Task: Open Card Card0000000087 in Board Board0000000022 in Workspace WS0000000008 in Trello. Add Member Prateek.ku2001@gmail.com to Card Card0000000087 in Board Board0000000022 in Workspace WS0000000008 in Trello. Add Orange Label titled Label0000000087 to Card Card0000000087 in Board Board0000000022 in Workspace WS0000000008 in Trello. Add Checklist CL0000000087 to Card Card0000000087 in Board Board0000000022 in Workspace WS0000000008 in Trello. Add Dates with Start Date as Jun 01 2023 and Due Date as Jun 30 2023 to Card Card0000000087 in Board Board0000000022 in Workspace WS0000000008 in Trello
Action: Mouse moved to (423, 523)
Screenshot: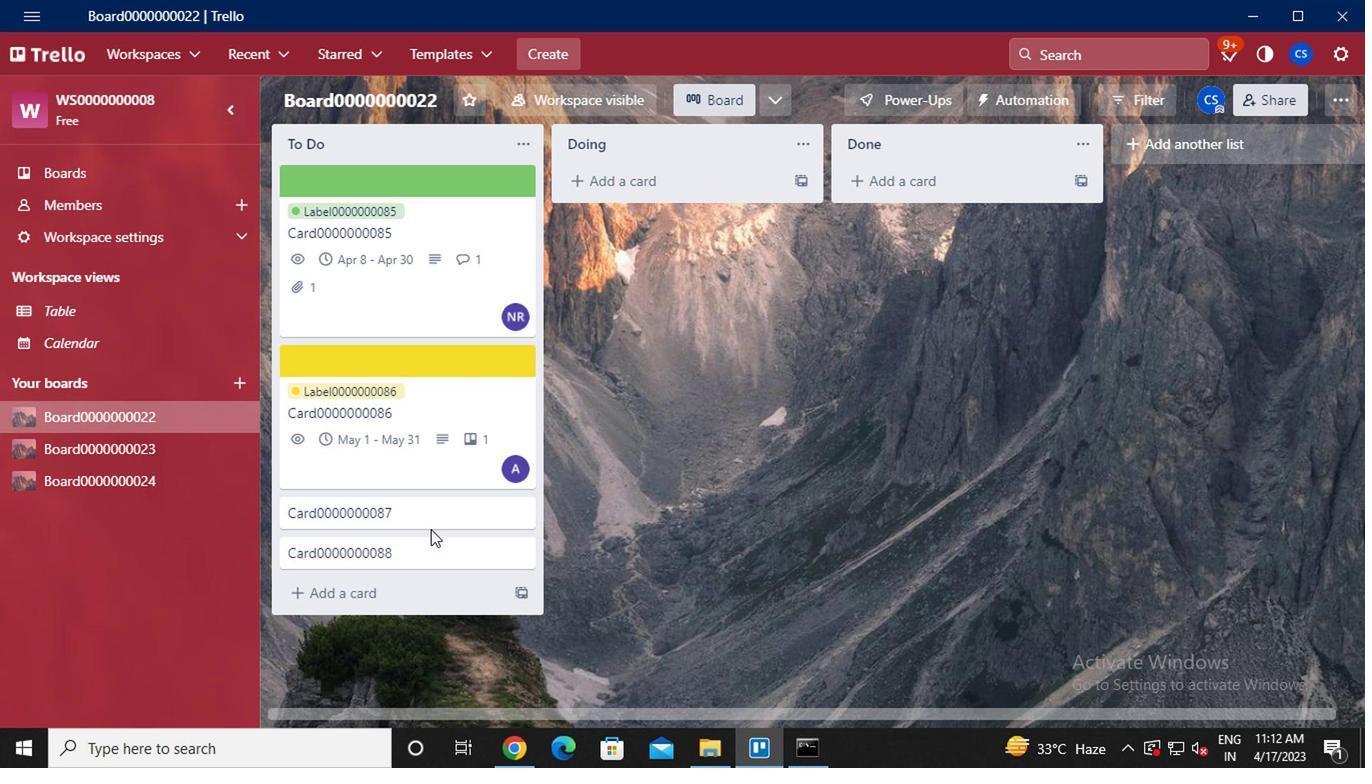
Action: Mouse pressed left at (423, 523)
Screenshot: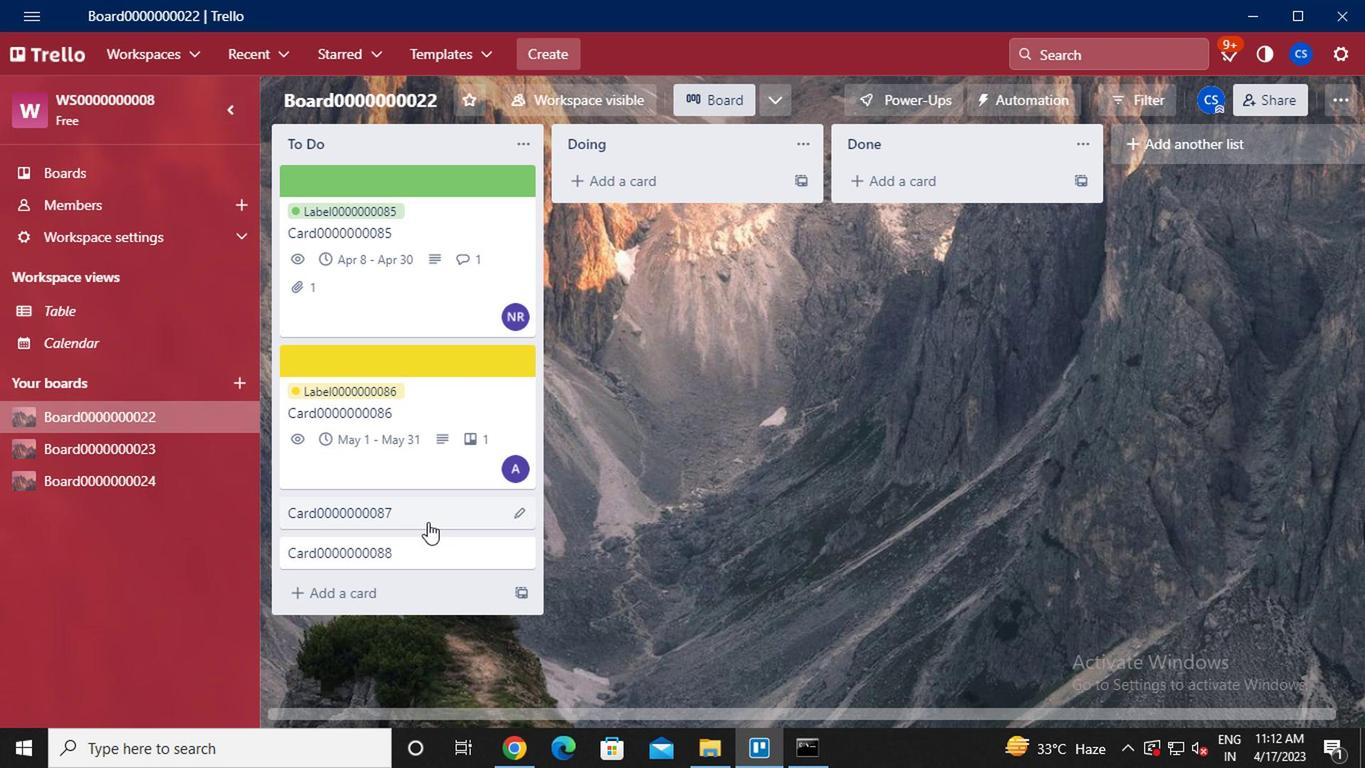 
Action: Mouse moved to (969, 190)
Screenshot: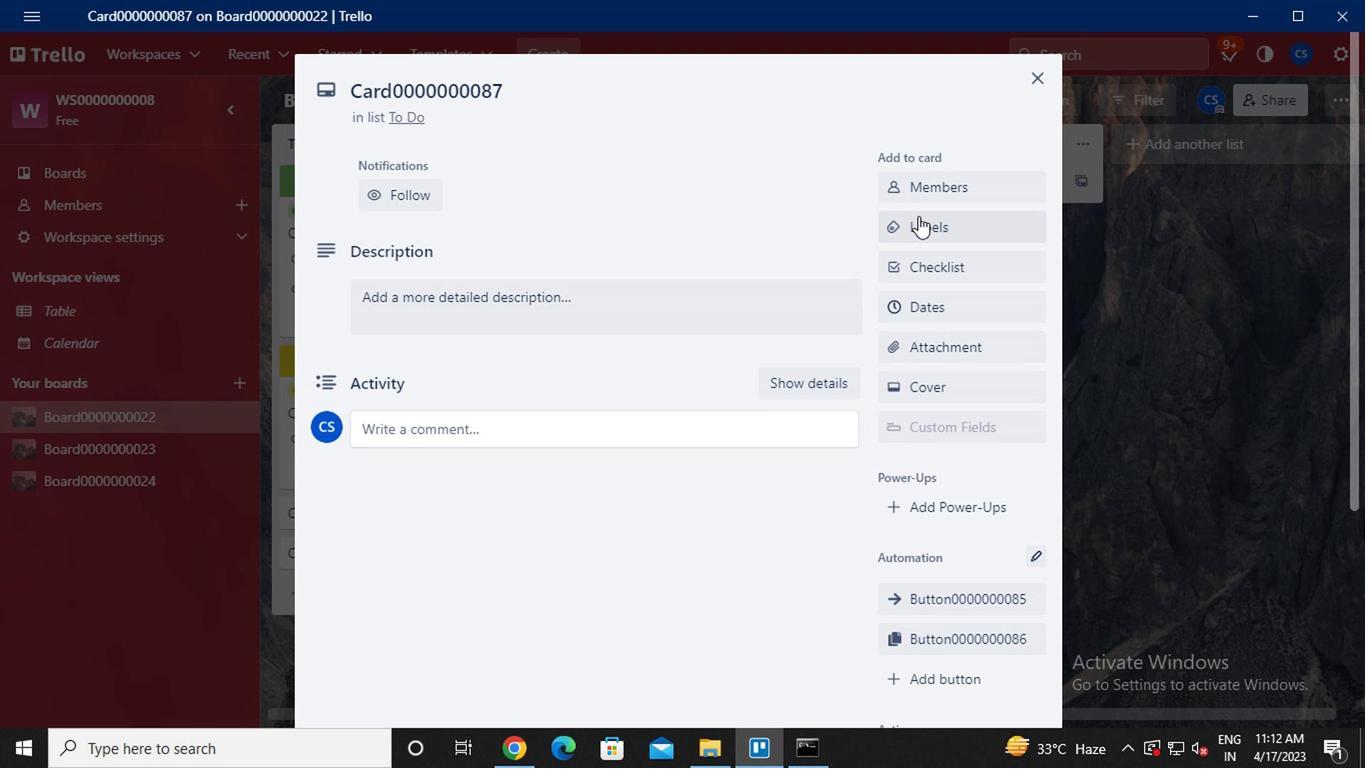 
Action: Mouse pressed left at (969, 190)
Screenshot: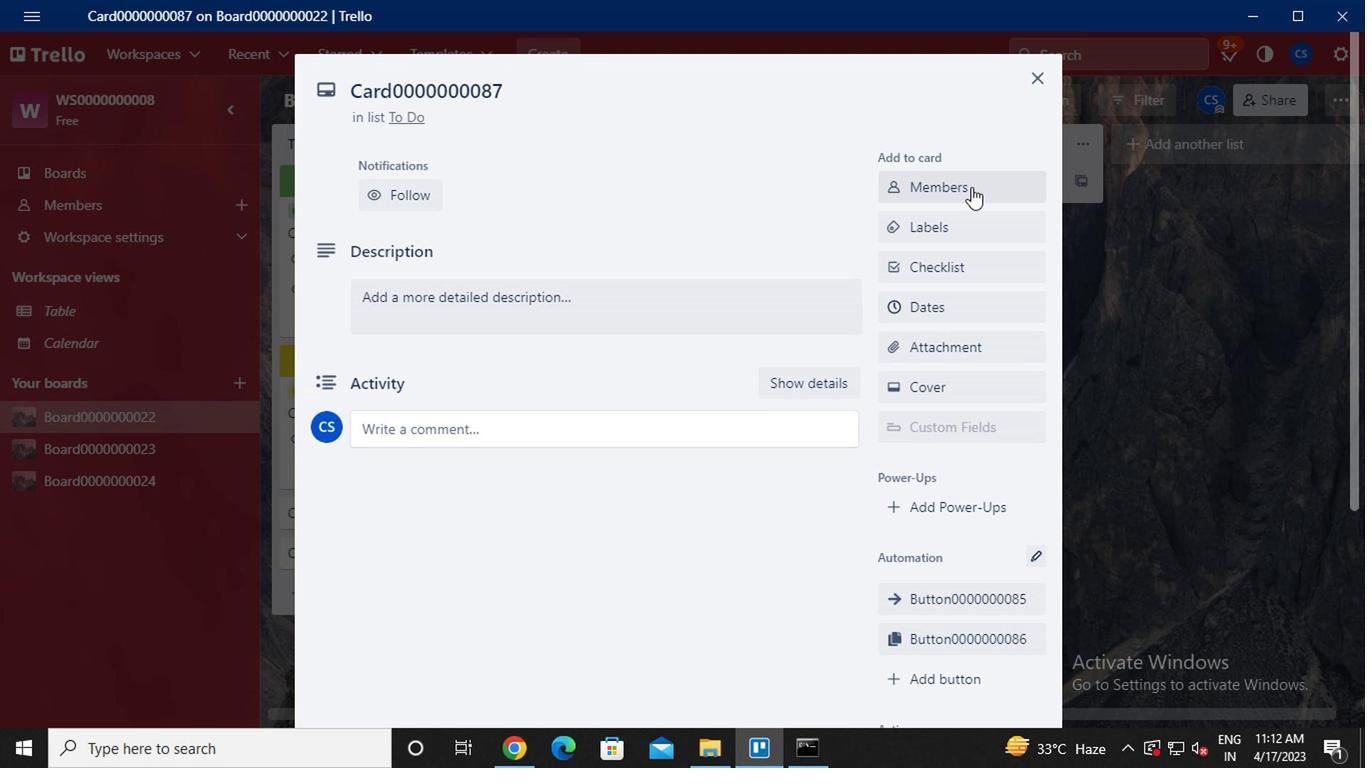 
Action: Mouse moved to (773, 423)
Screenshot: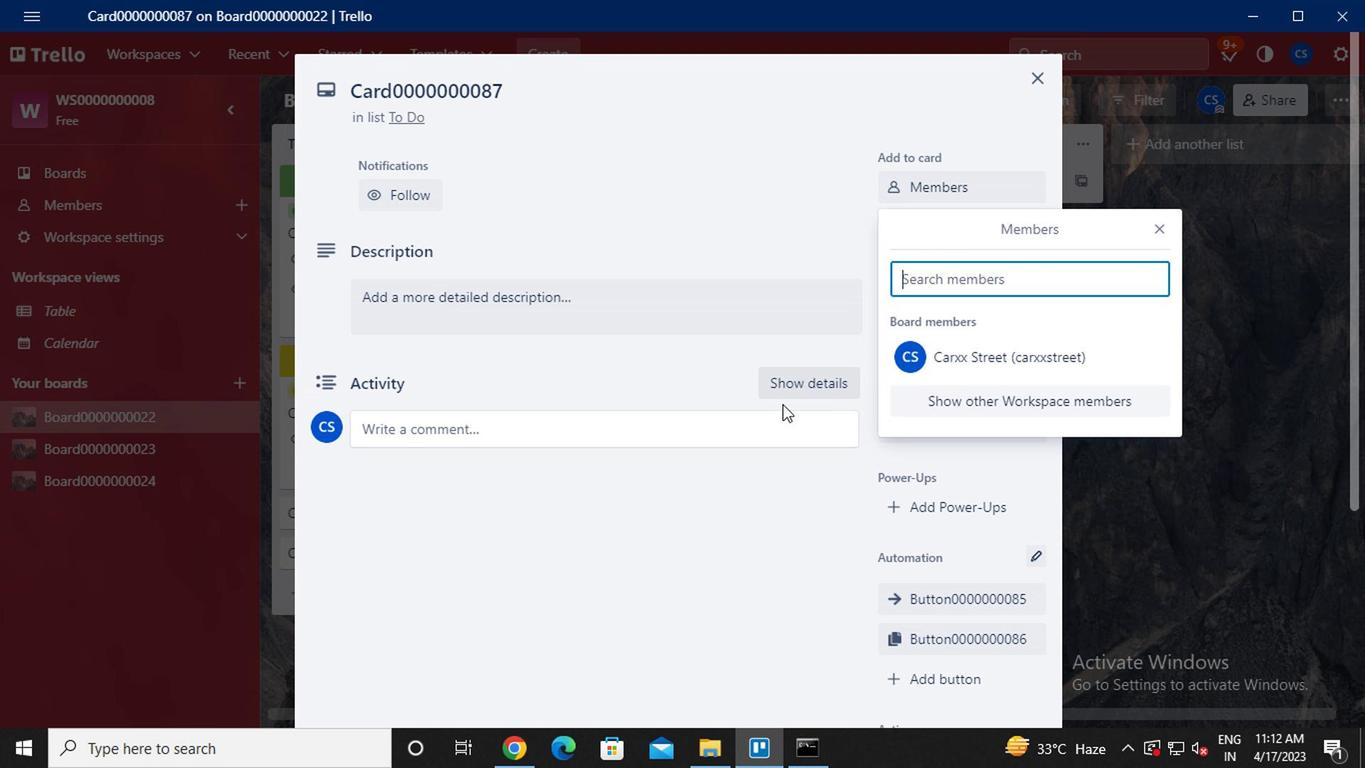 
Action: Key pressed <Key.caps_lock>parteek.ku2001<Key.shift>@GMAIL.COM
Screenshot: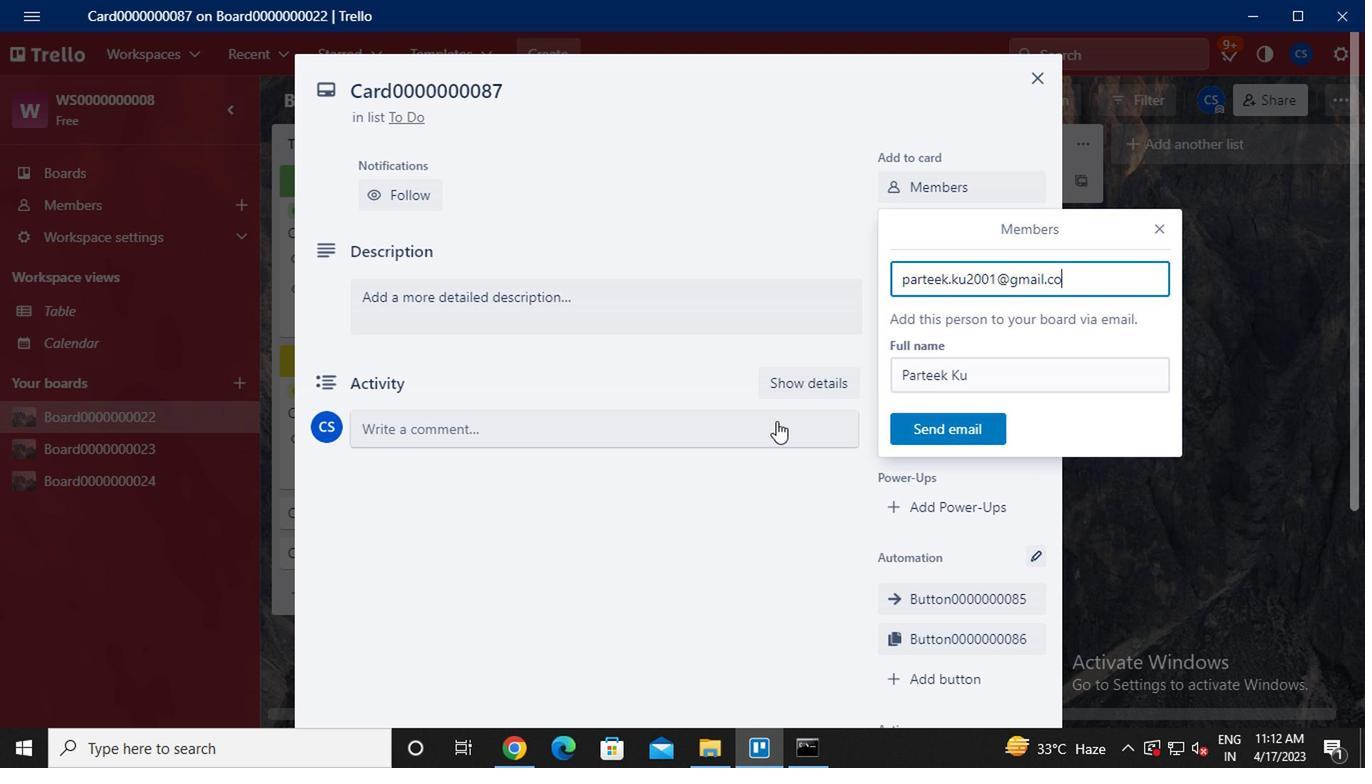 
Action: Mouse moved to (918, 433)
Screenshot: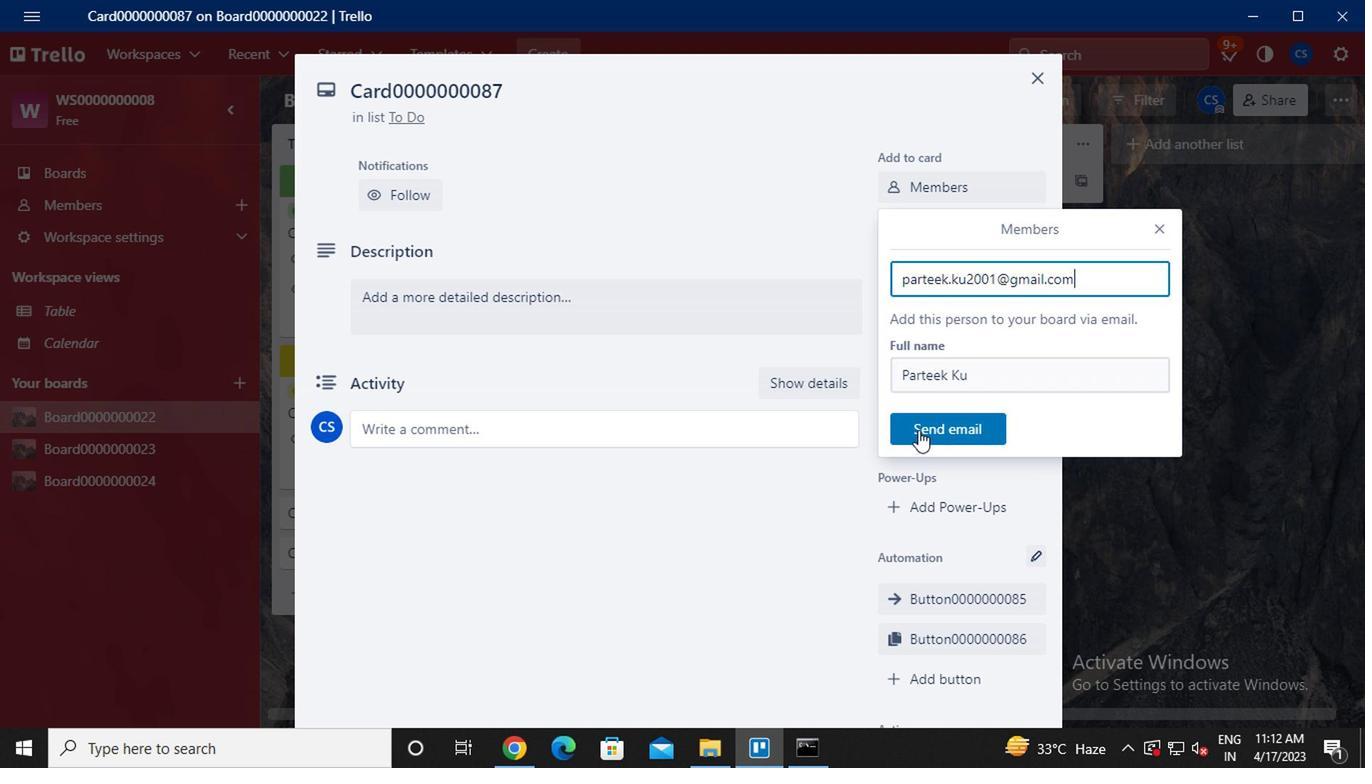 
Action: Mouse pressed left at (918, 433)
Screenshot: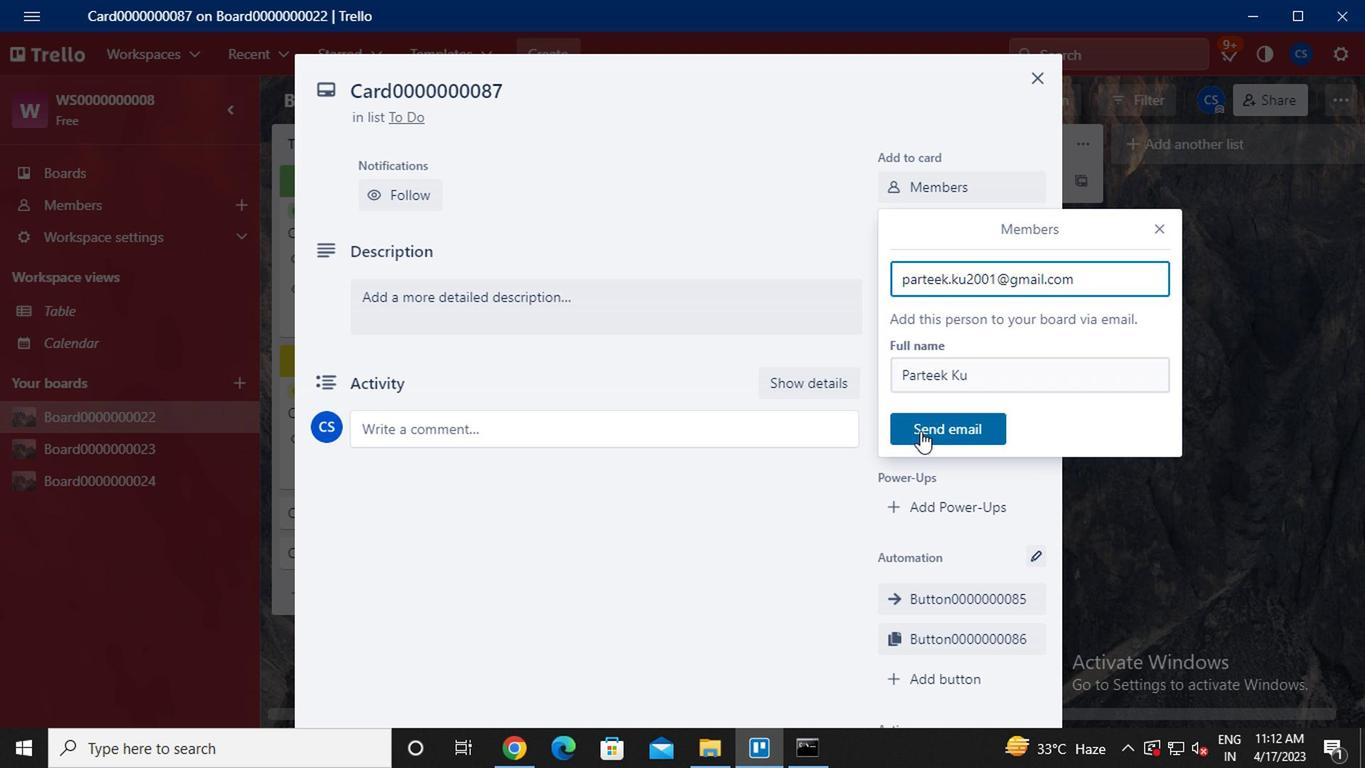 
Action: Mouse moved to (954, 231)
Screenshot: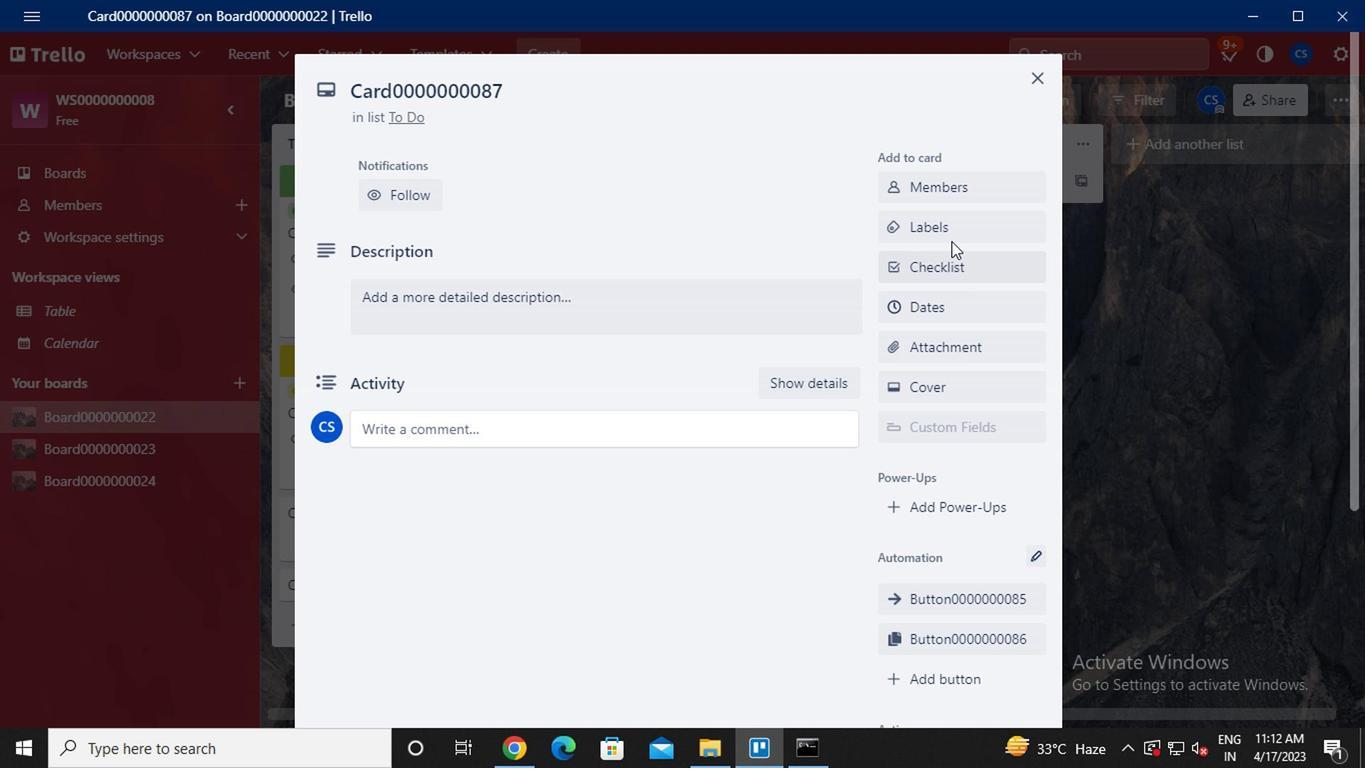 
Action: Mouse pressed left at (954, 231)
Screenshot: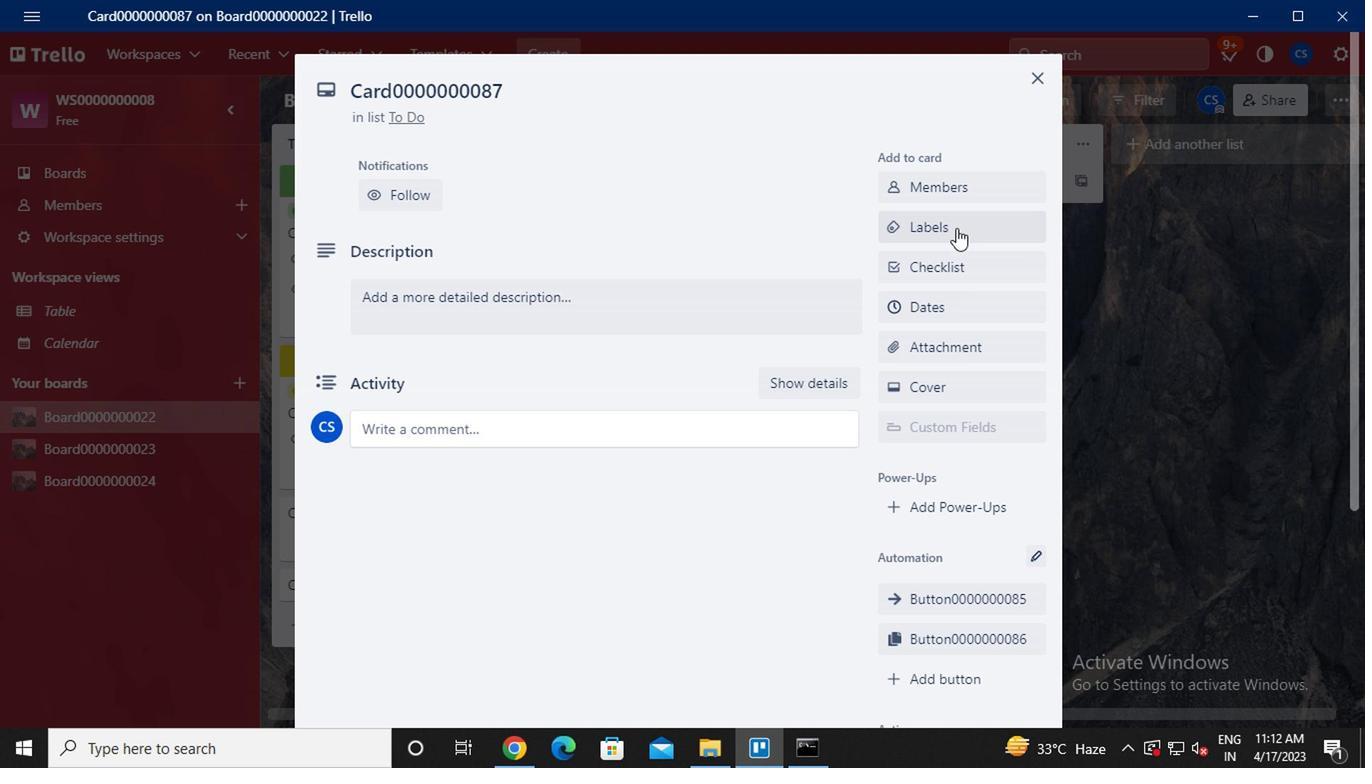 
Action: Mouse moved to (1000, 523)
Screenshot: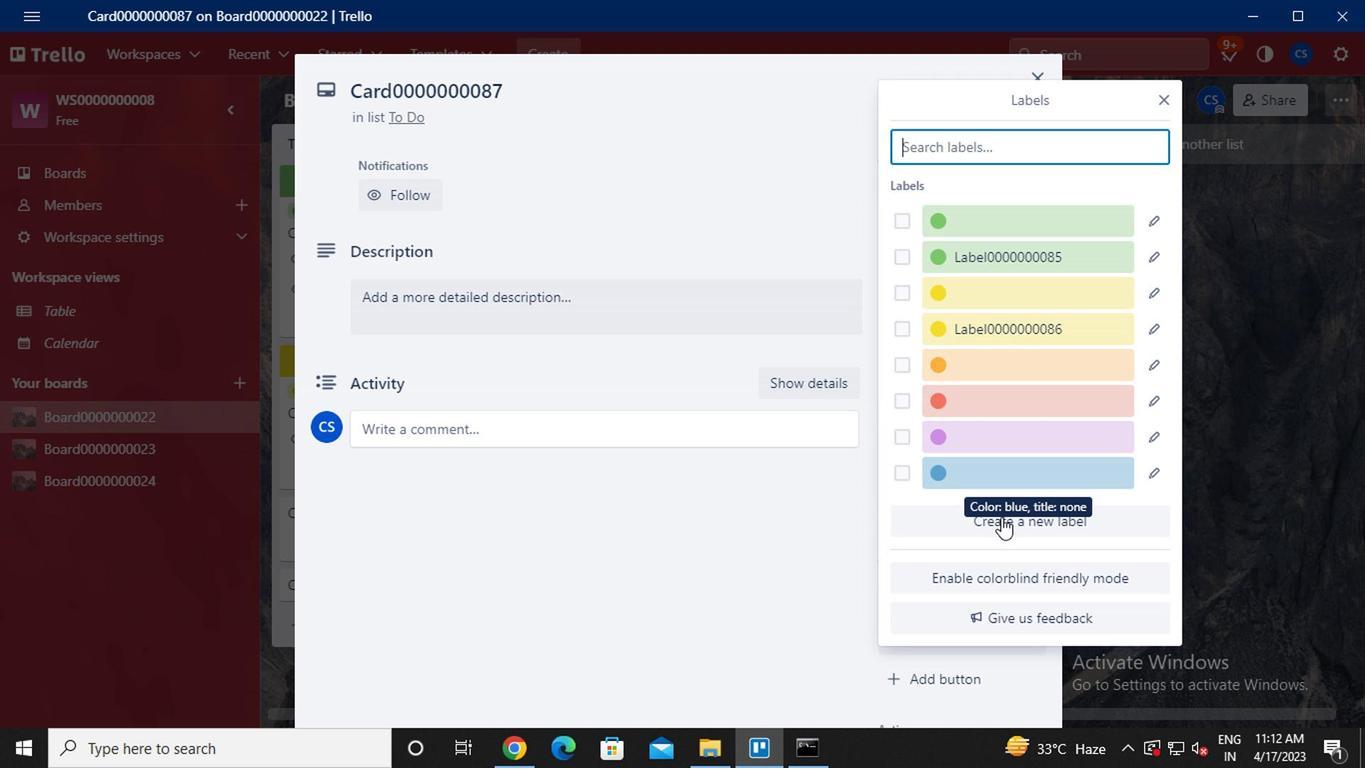 
Action: Mouse pressed left at (1000, 523)
Screenshot: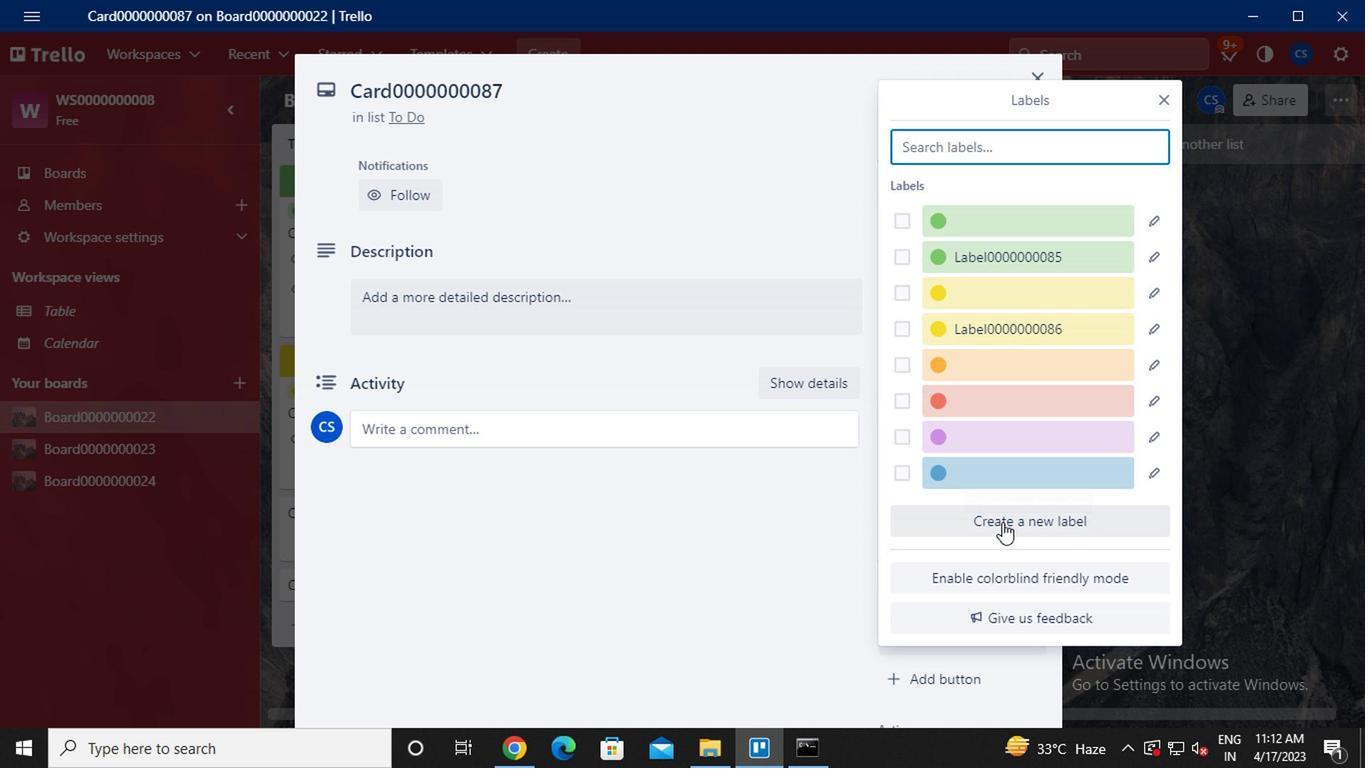 
Action: Mouse moved to (1003, 514)
Screenshot: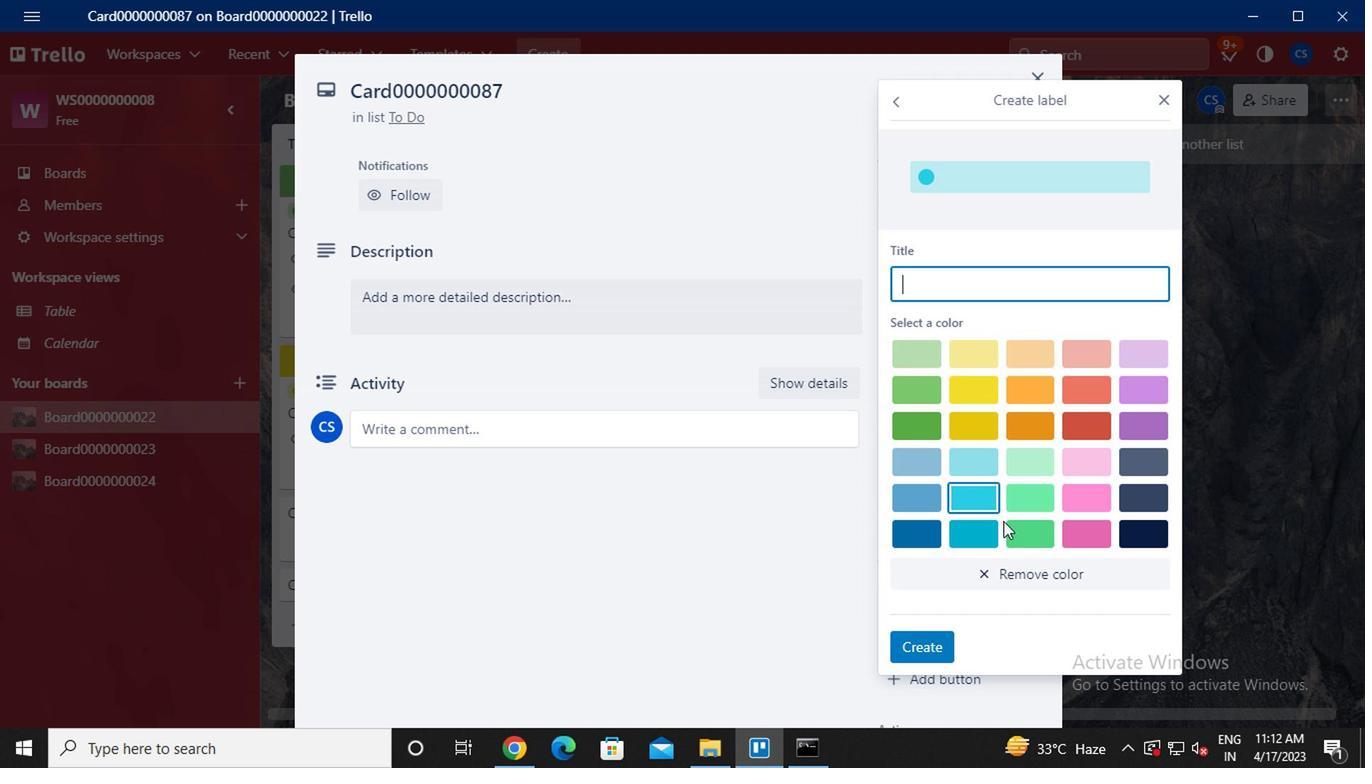 
Action: Key pressed <Key.caps_lock>L<Key.caps_lock>ABEL0000000087
Screenshot: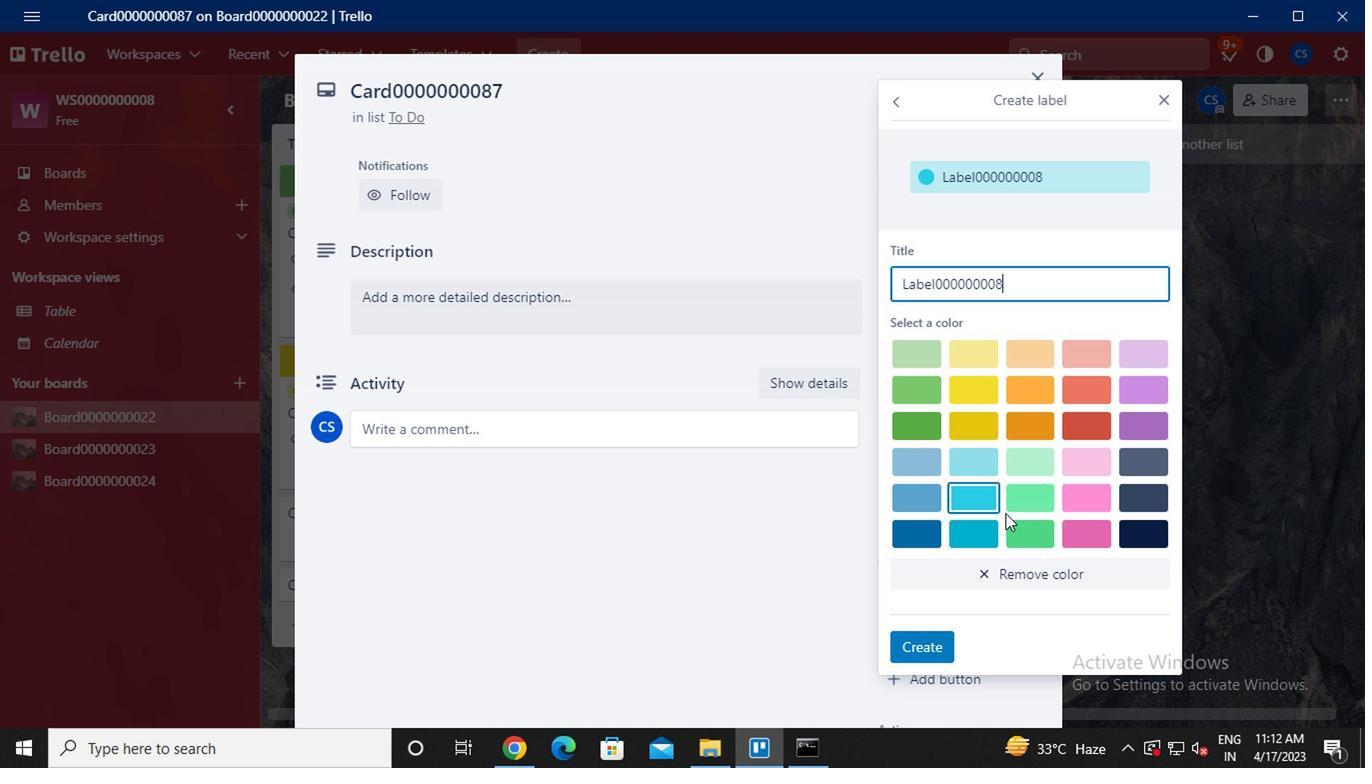 
Action: Mouse moved to (1028, 396)
Screenshot: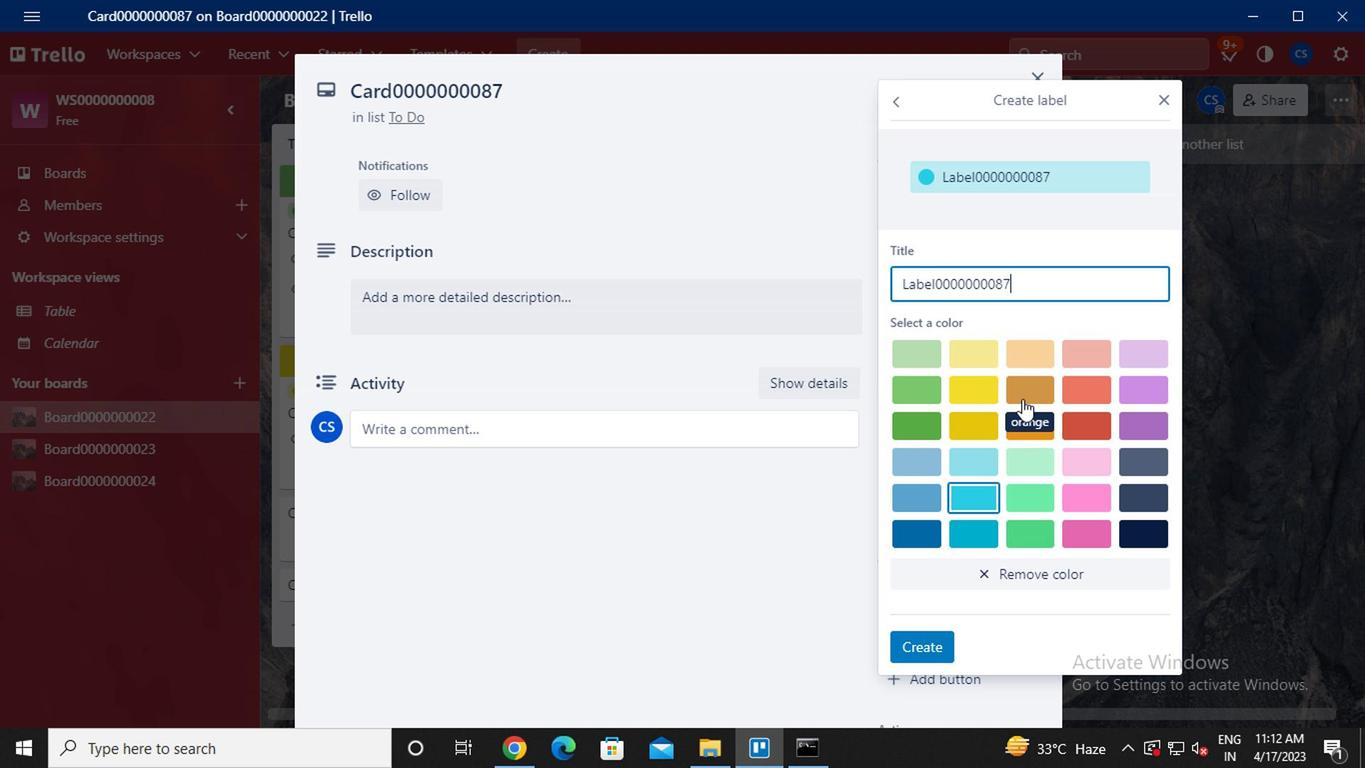 
Action: Mouse pressed left at (1028, 396)
Screenshot: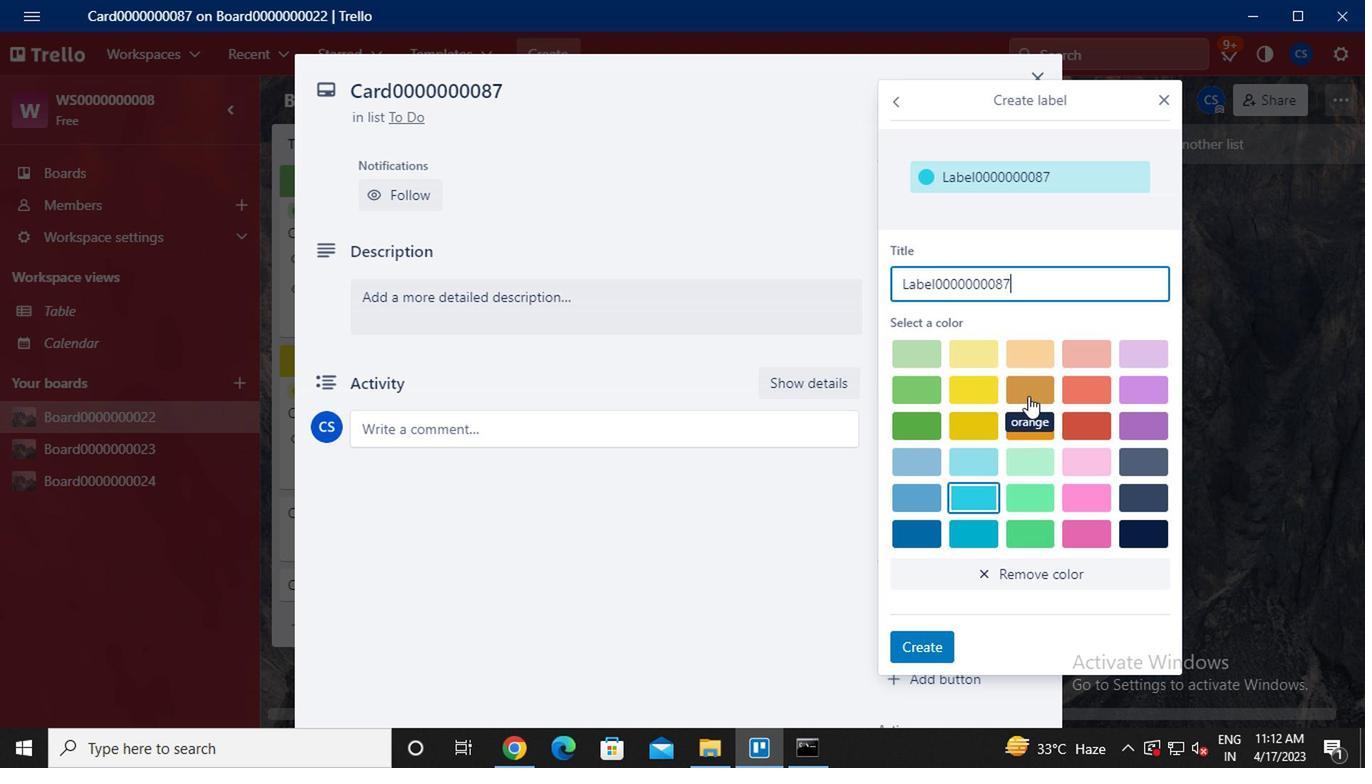 
Action: Mouse moved to (906, 645)
Screenshot: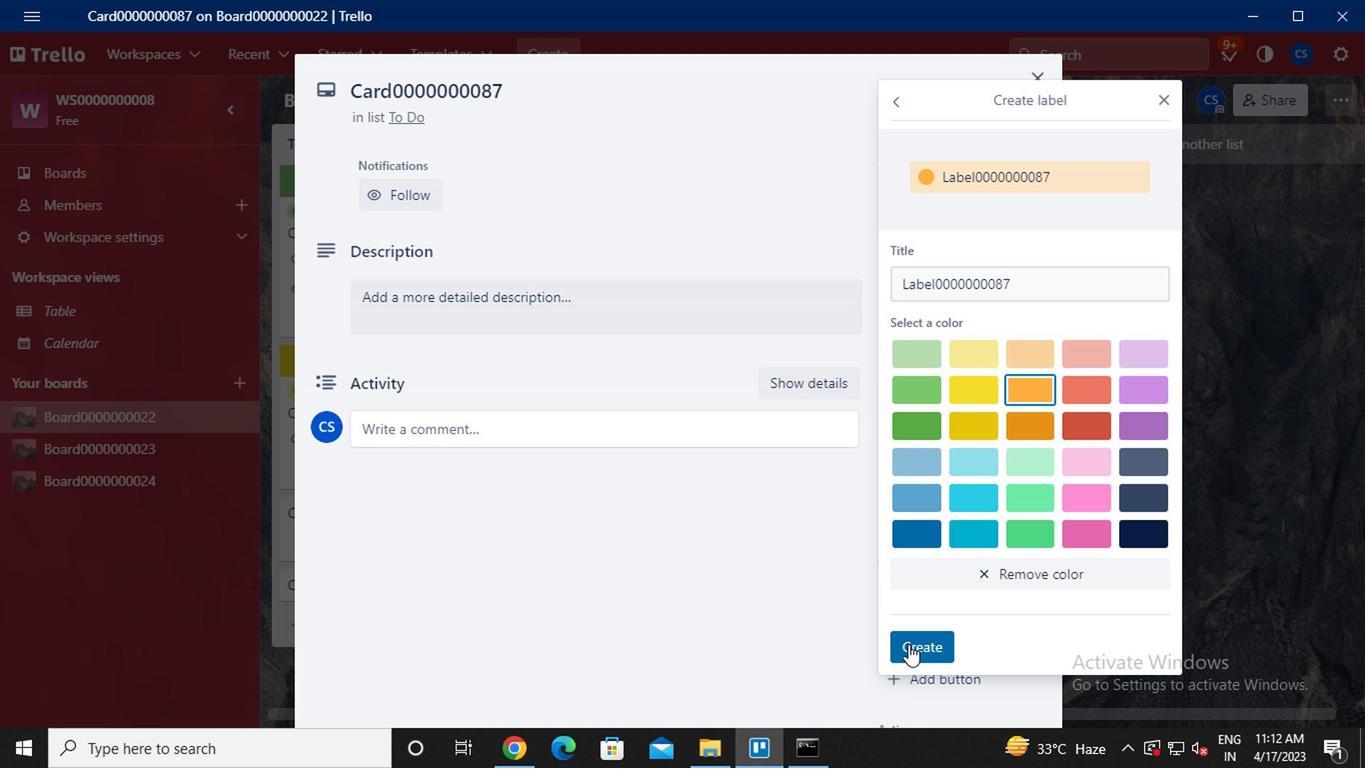 
Action: Mouse pressed left at (906, 645)
Screenshot: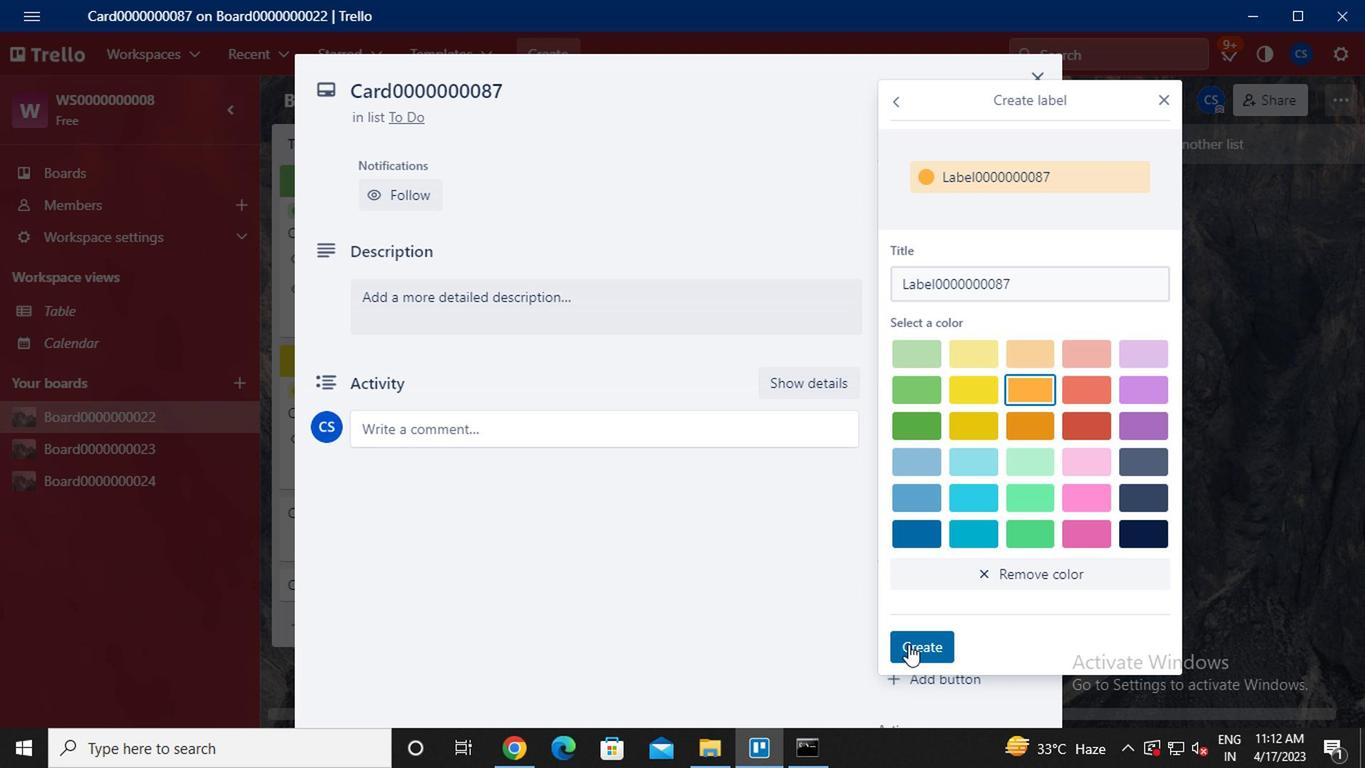 
Action: Mouse moved to (1162, 112)
Screenshot: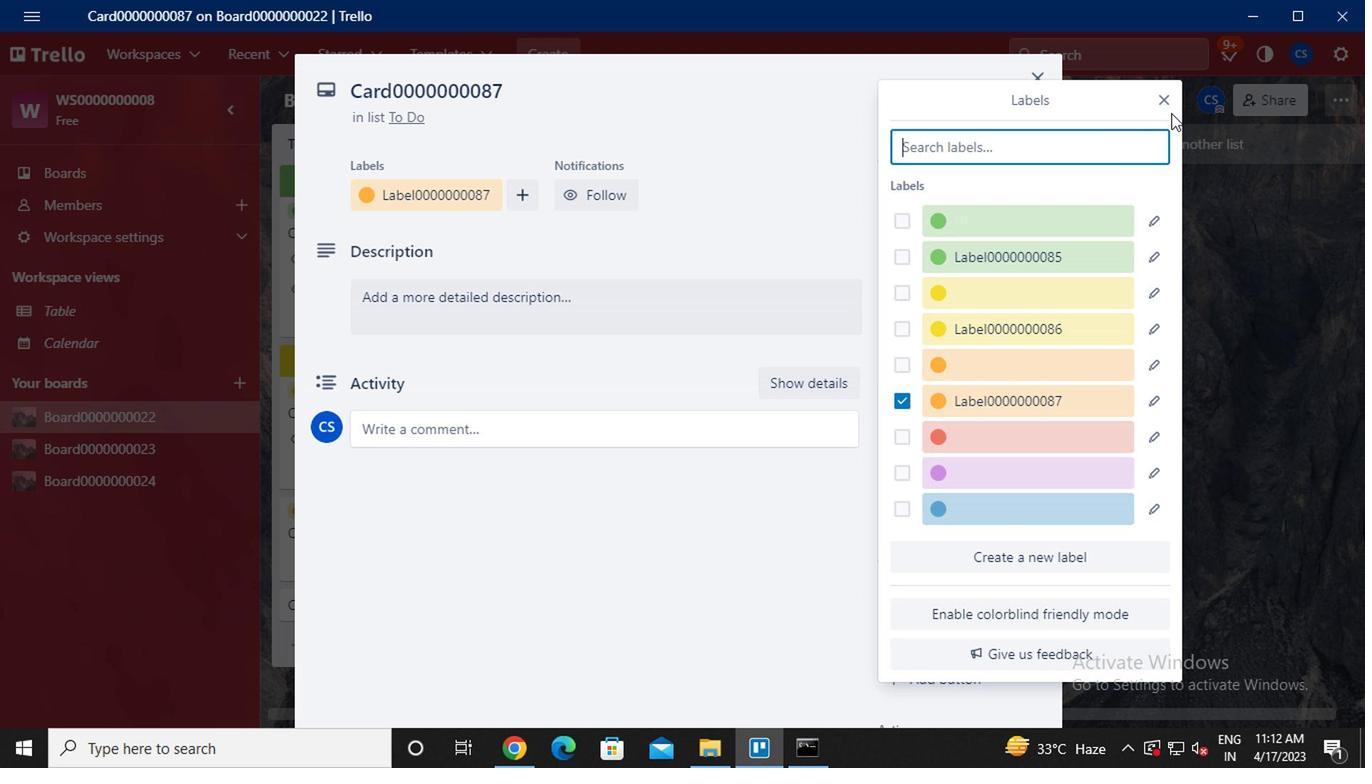 
Action: Mouse pressed left at (1162, 112)
Screenshot: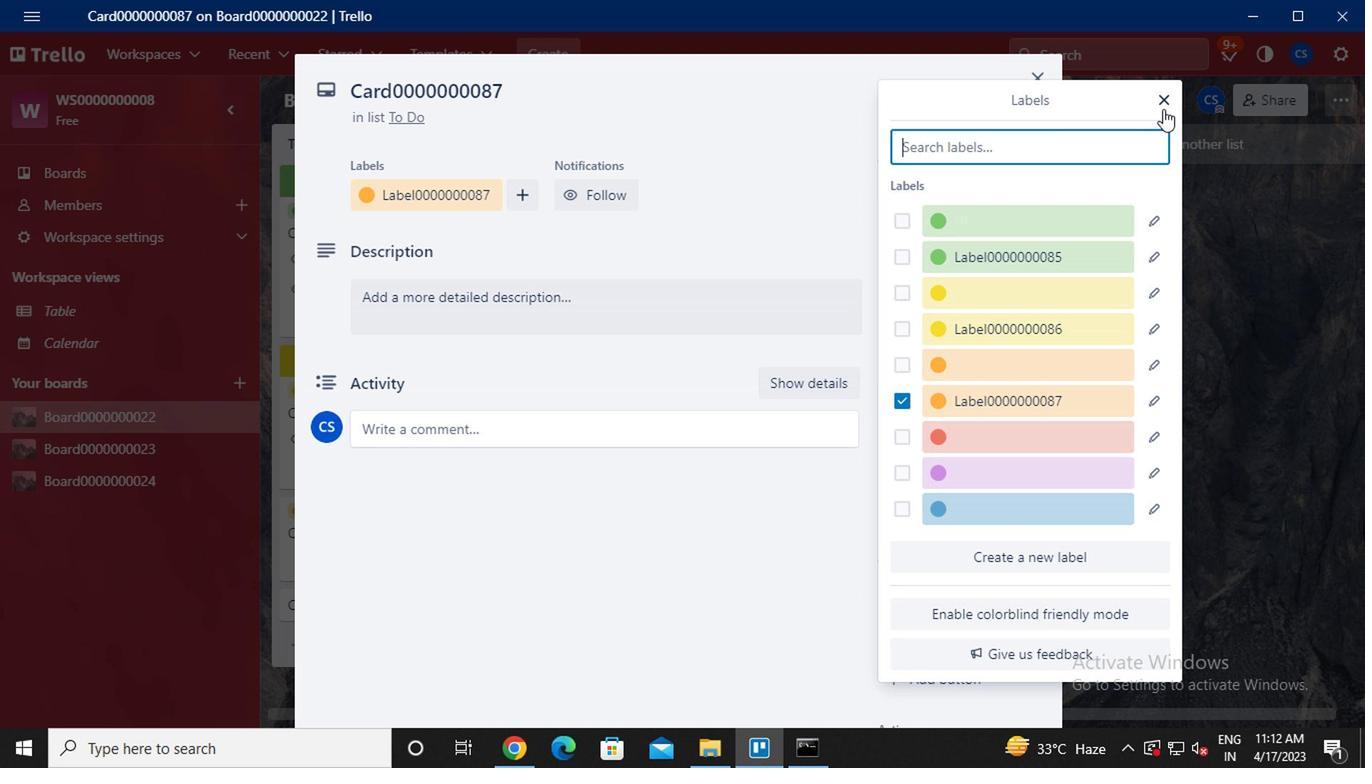 
Action: Mouse moved to (952, 278)
Screenshot: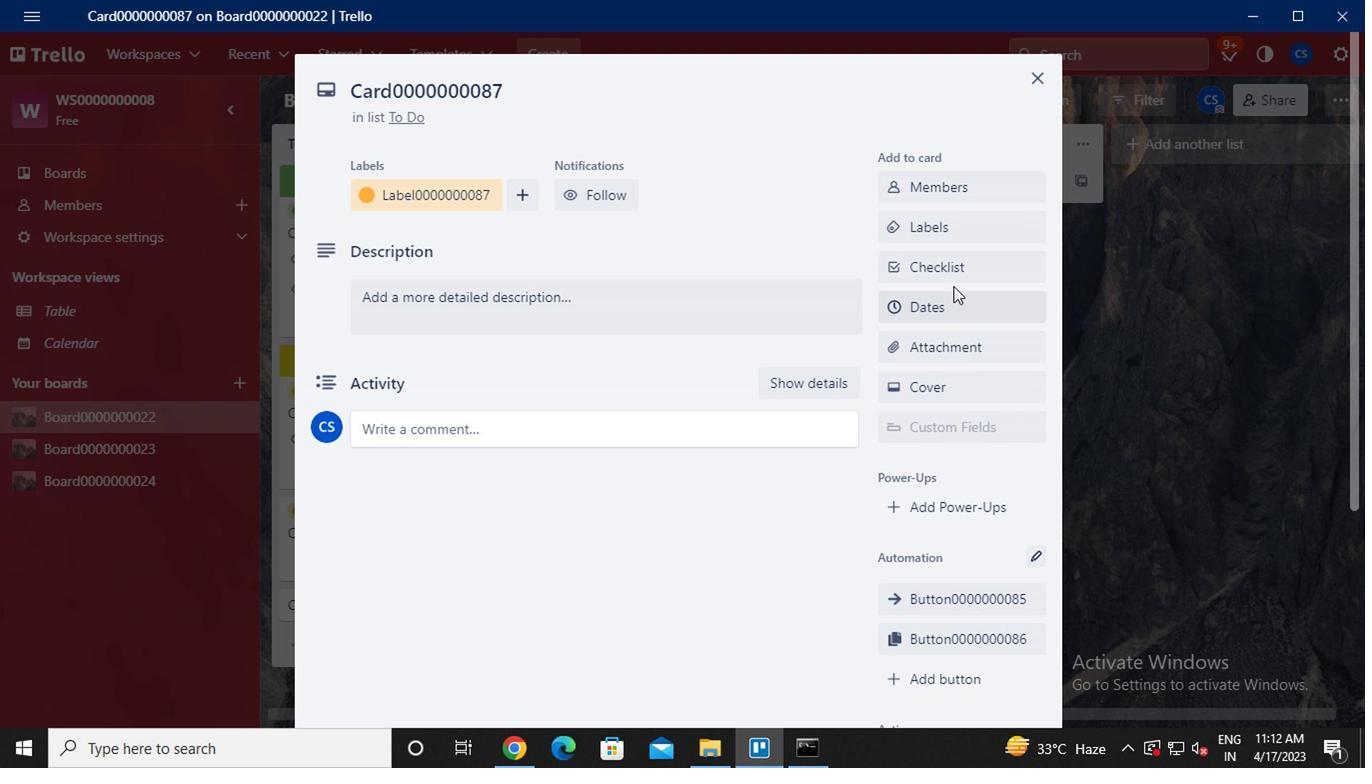 
Action: Mouse pressed left at (952, 278)
Screenshot: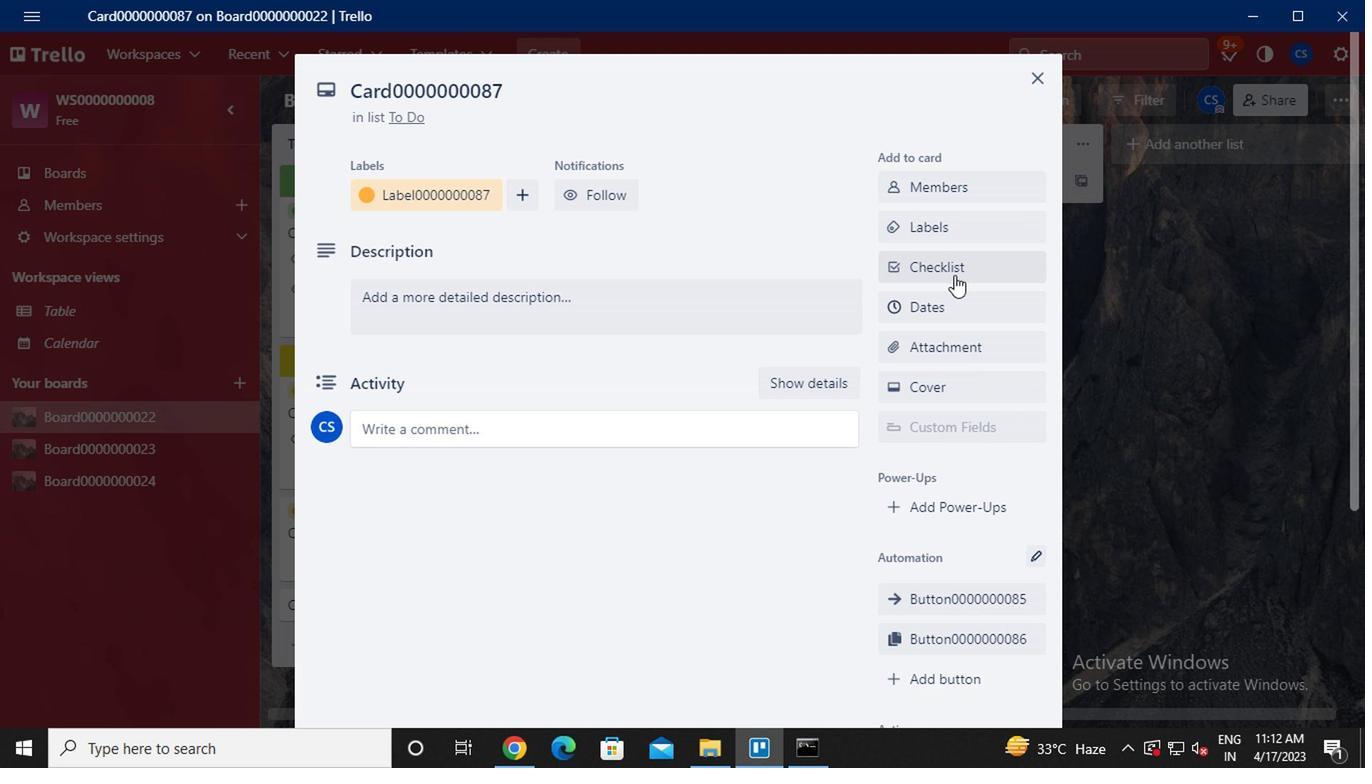 
Action: Mouse moved to (928, 325)
Screenshot: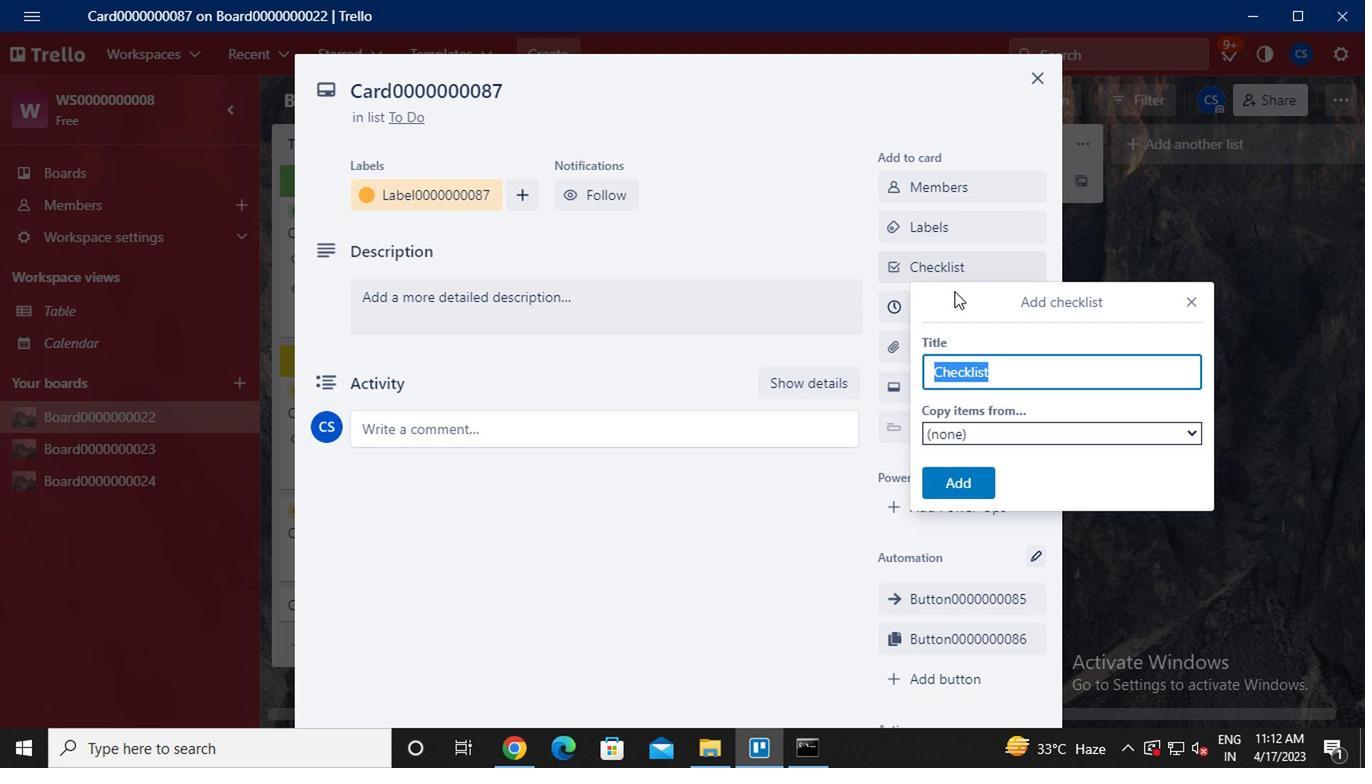 
Action: Key pressed <Key.caps_lock>CL0000000087
Screenshot: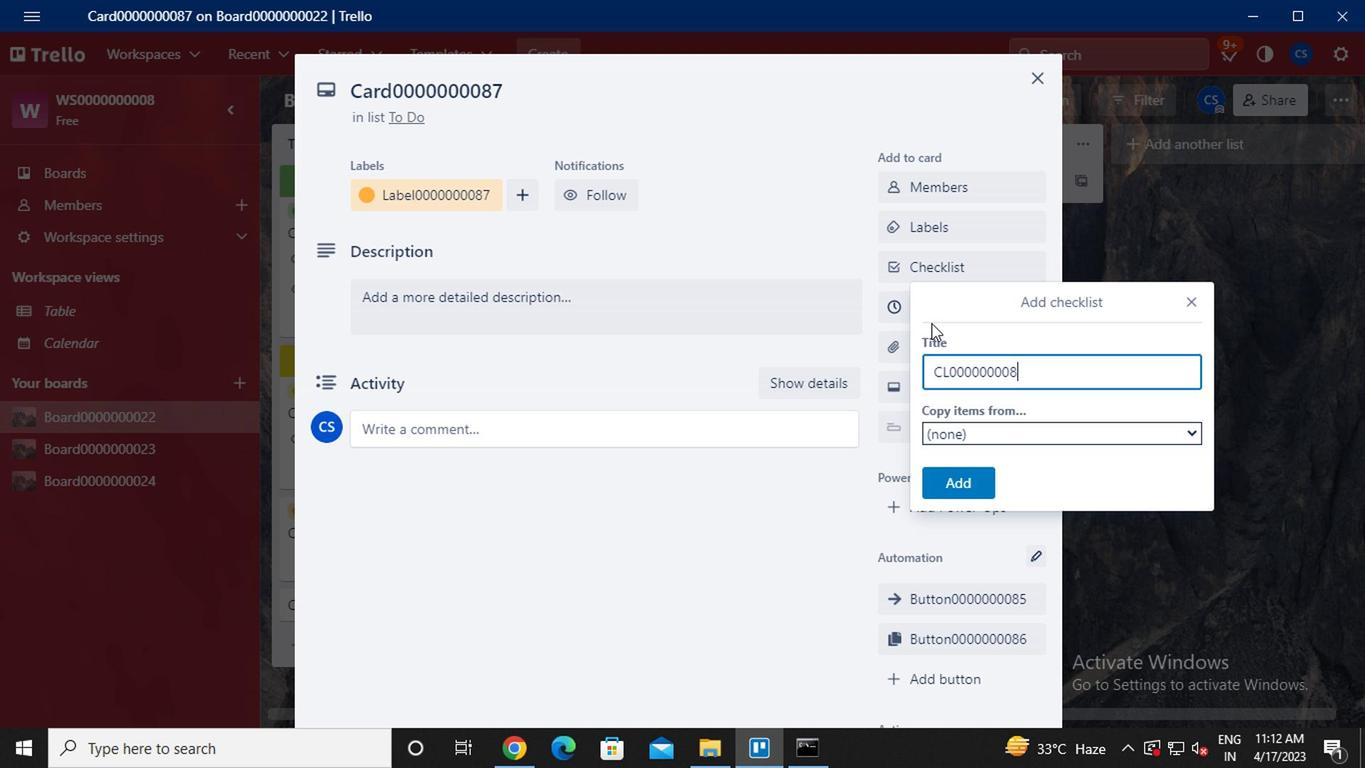 
Action: Mouse moved to (976, 485)
Screenshot: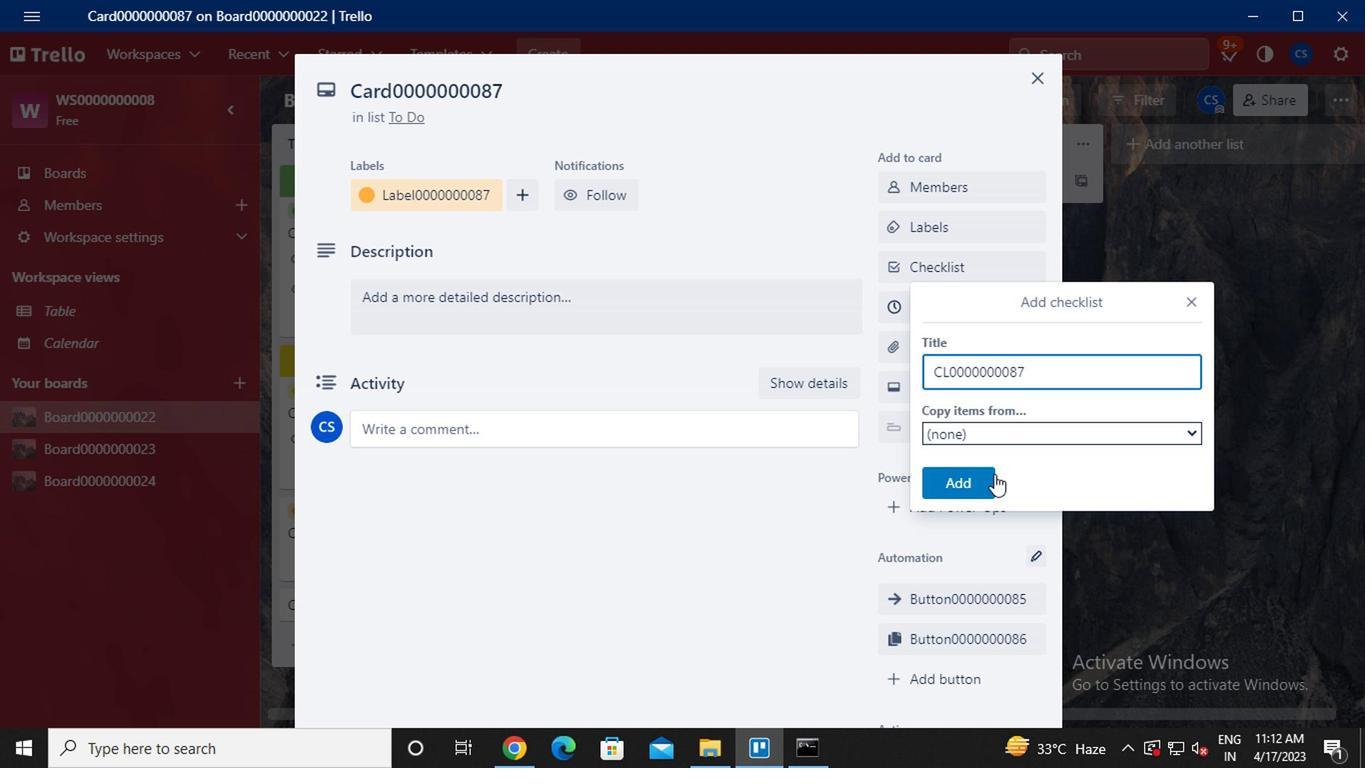 
Action: Mouse pressed left at (976, 485)
Screenshot: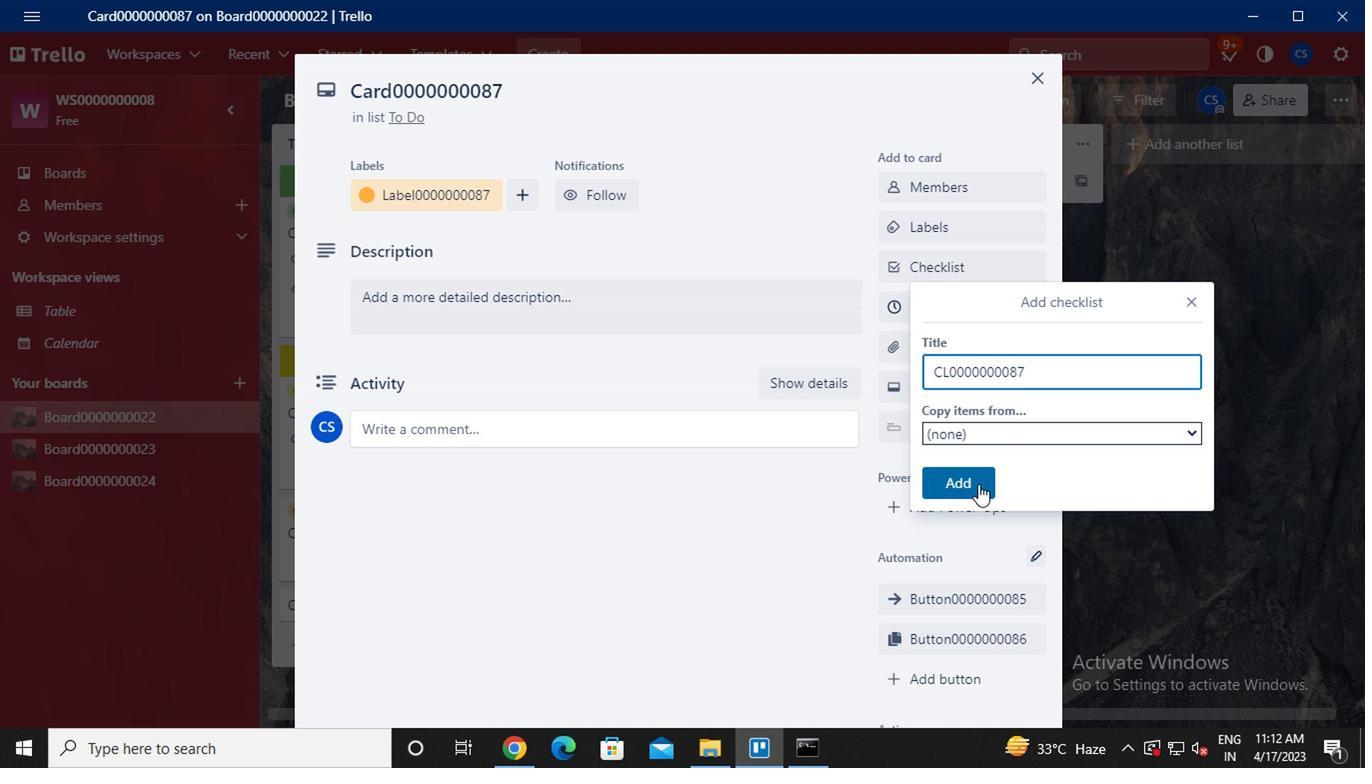 
Action: Mouse moved to (949, 307)
Screenshot: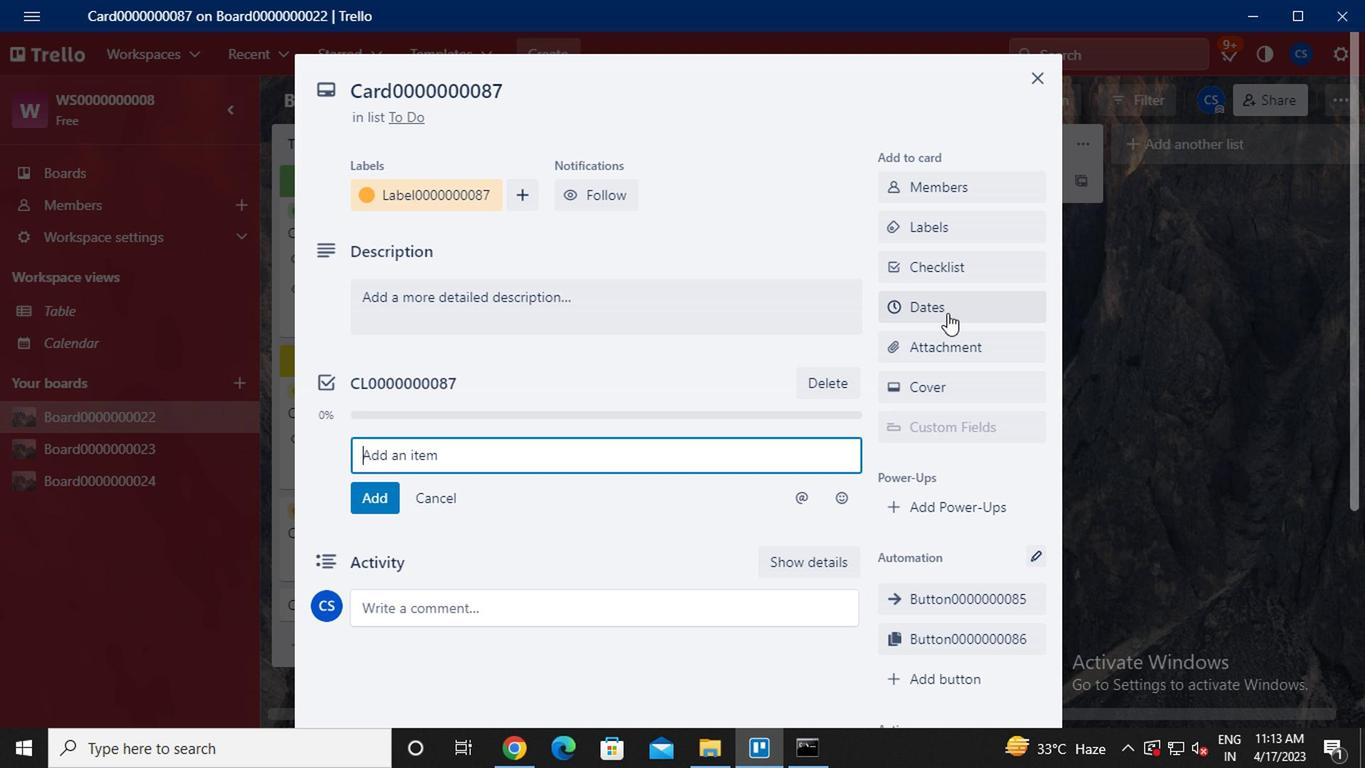 
Action: Mouse pressed left at (949, 307)
Screenshot: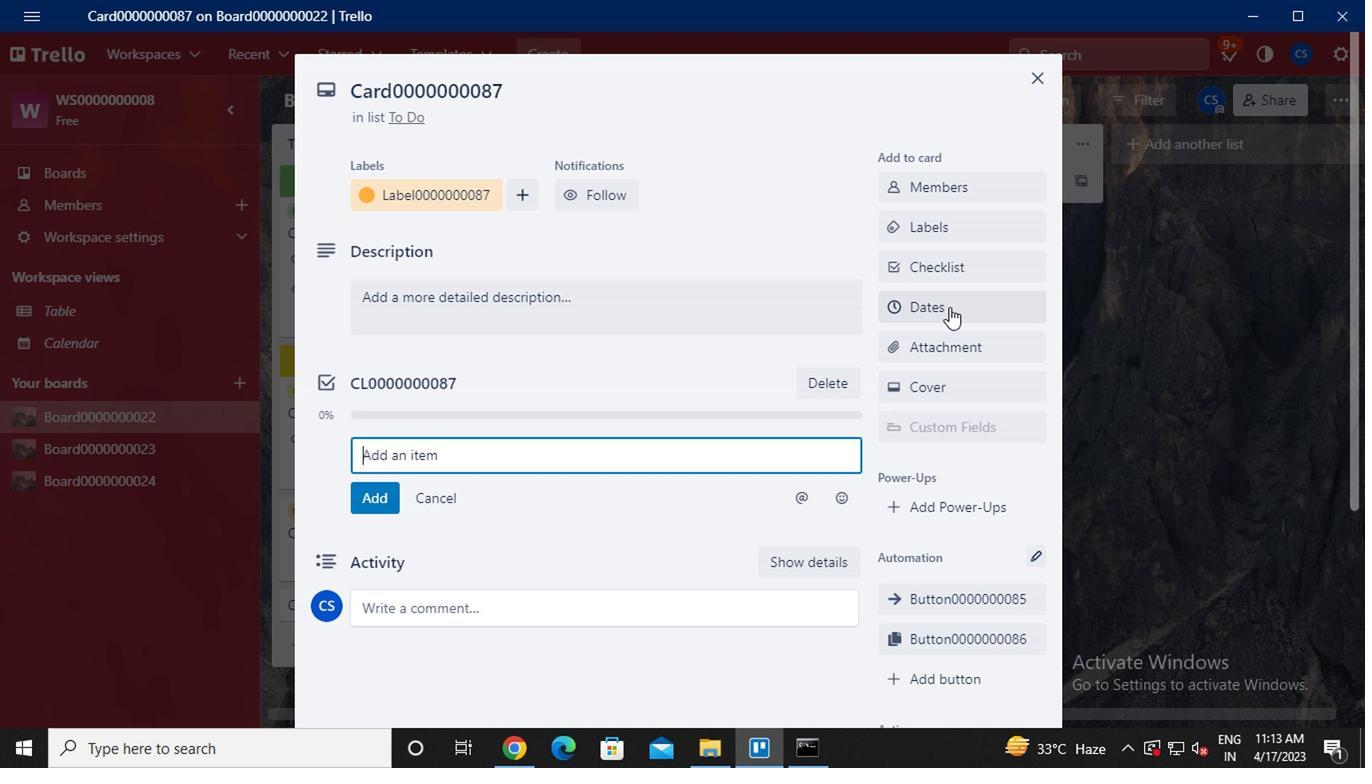 
Action: Mouse moved to (892, 467)
Screenshot: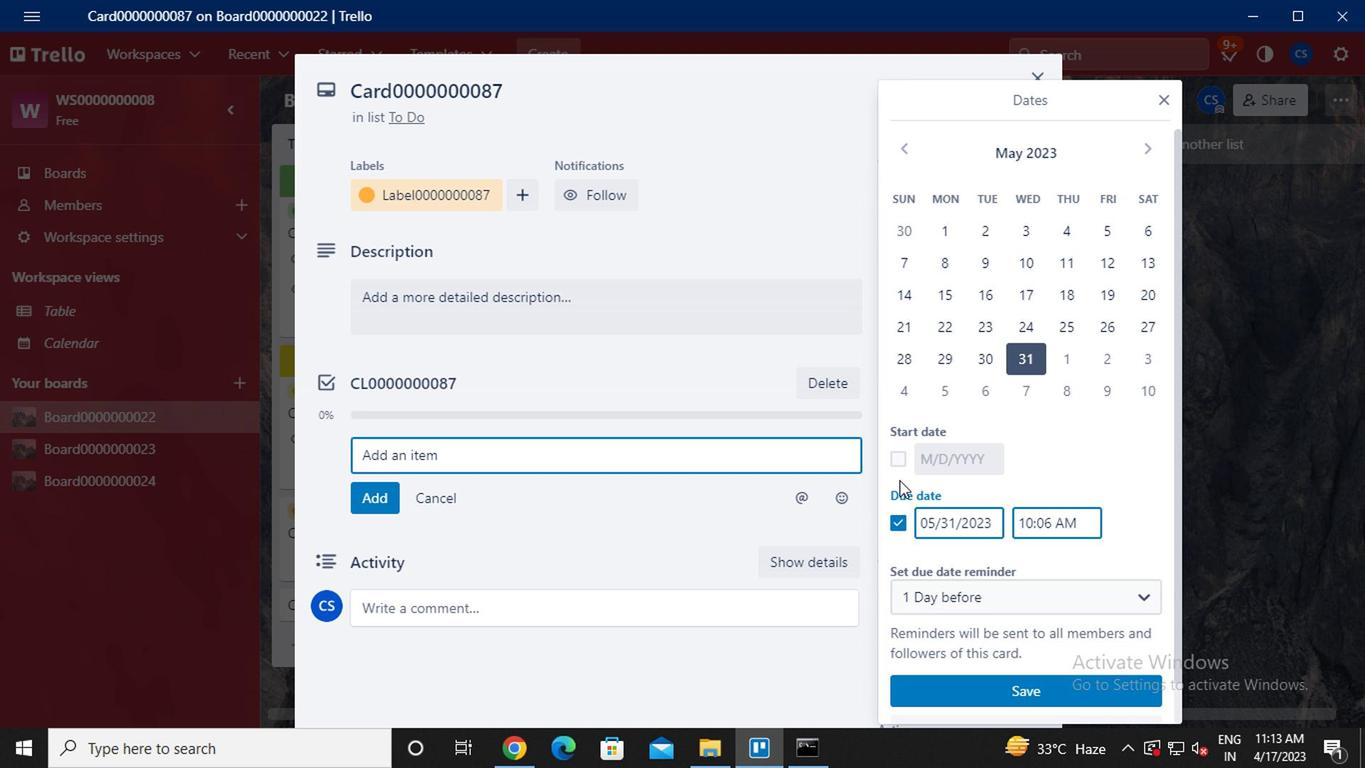 
Action: Mouse pressed left at (892, 467)
Screenshot: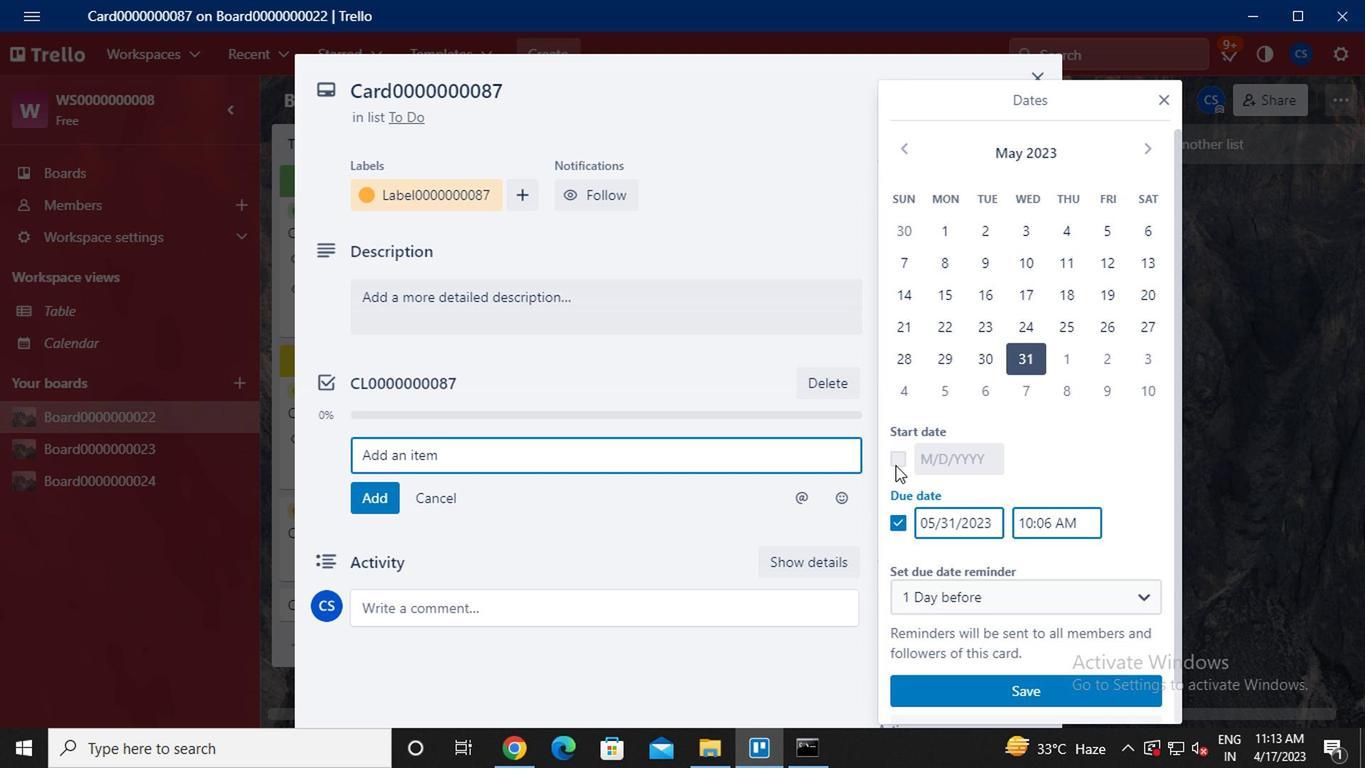 
Action: Mouse moved to (1143, 152)
Screenshot: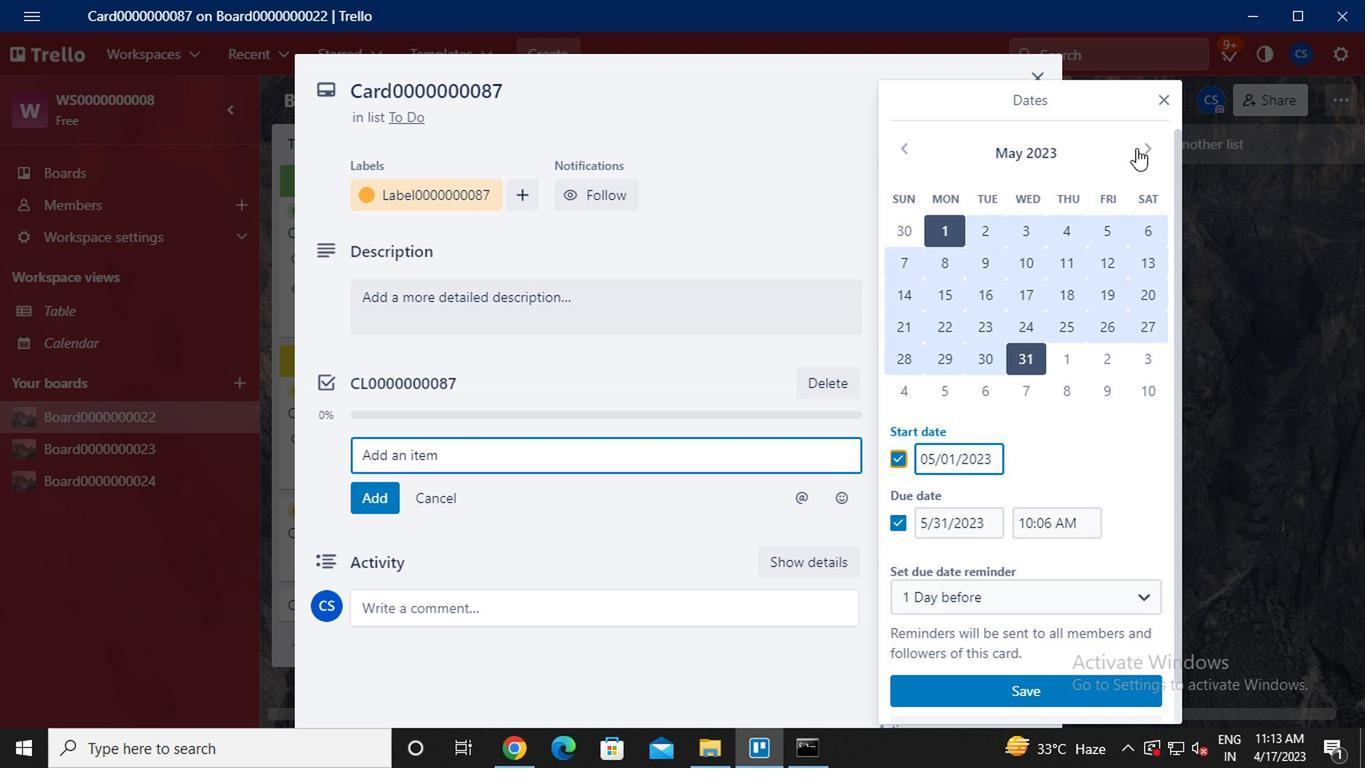 
Action: Mouse pressed left at (1143, 152)
Screenshot: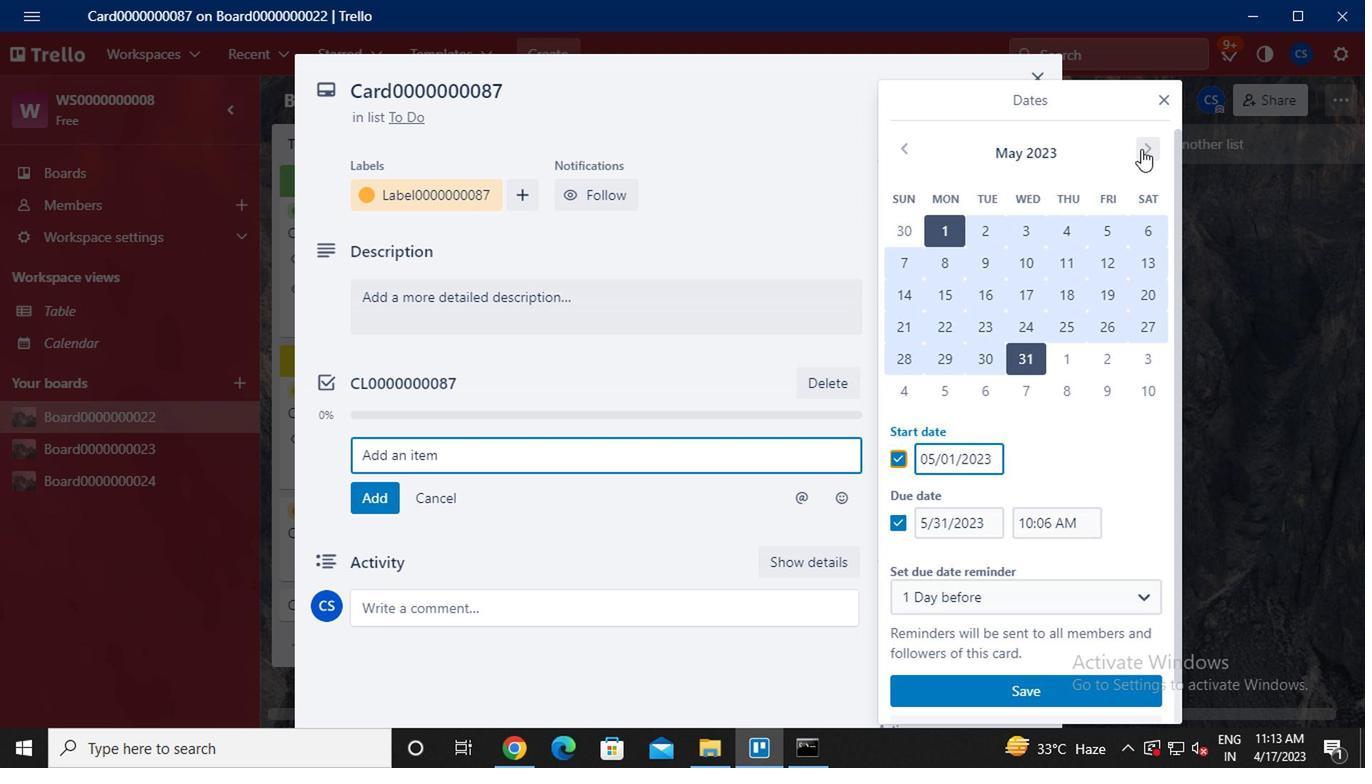 
Action: Mouse moved to (1063, 231)
Screenshot: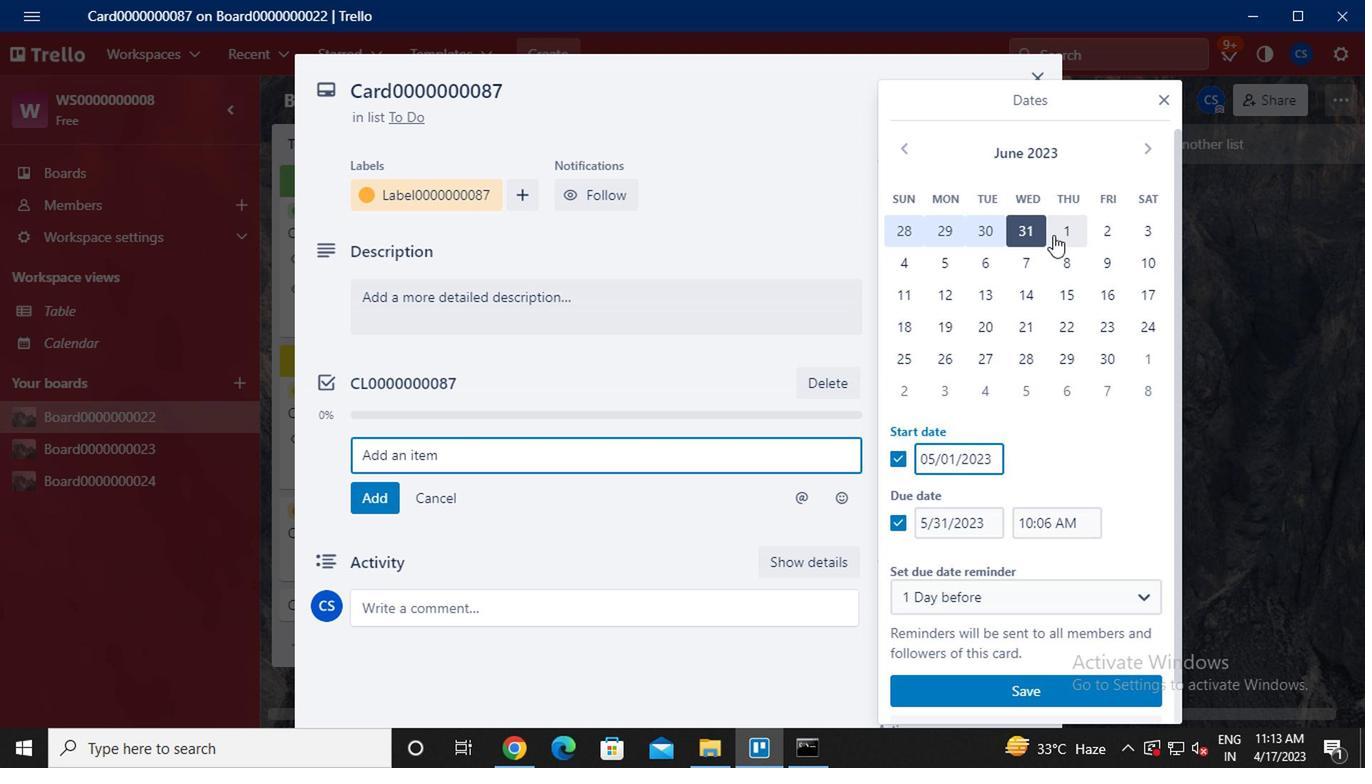 
Action: Mouse pressed left at (1063, 231)
Screenshot: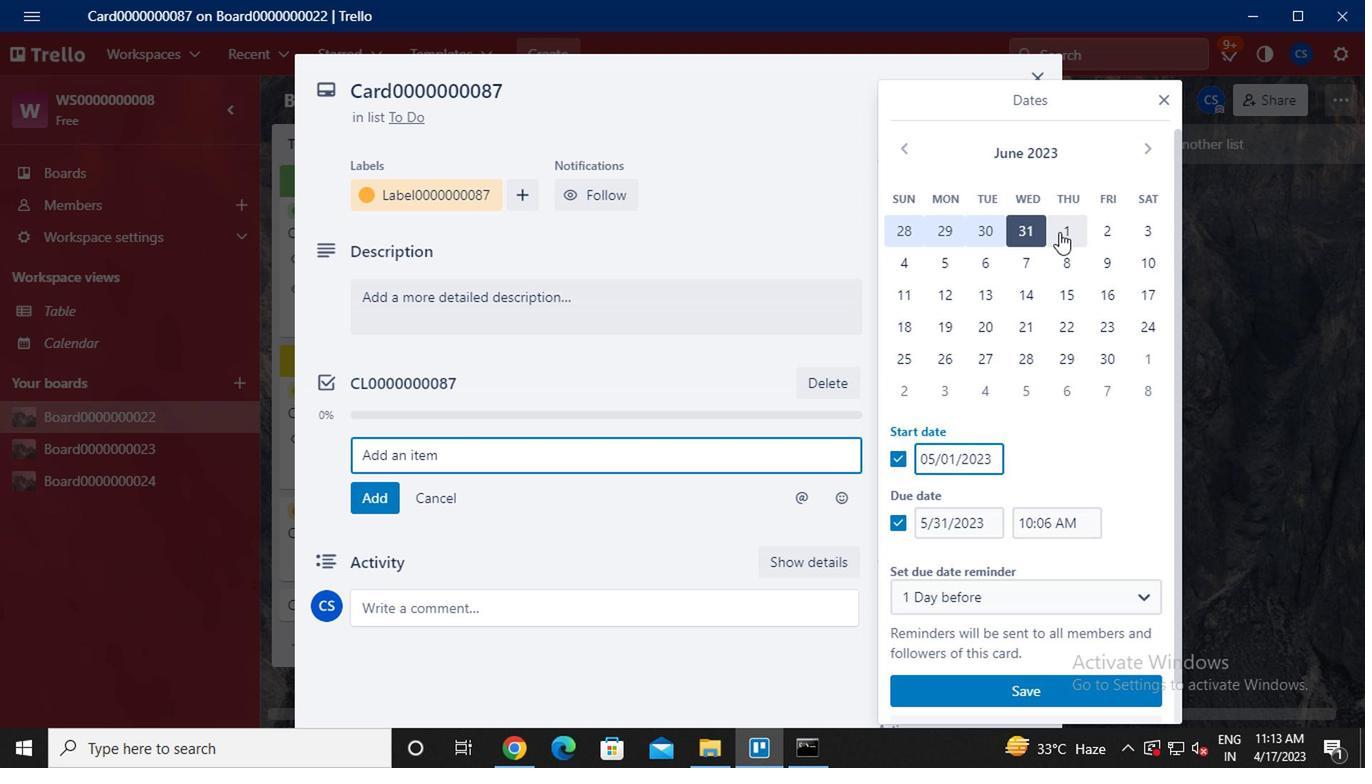 
Action: Mouse moved to (1098, 362)
Screenshot: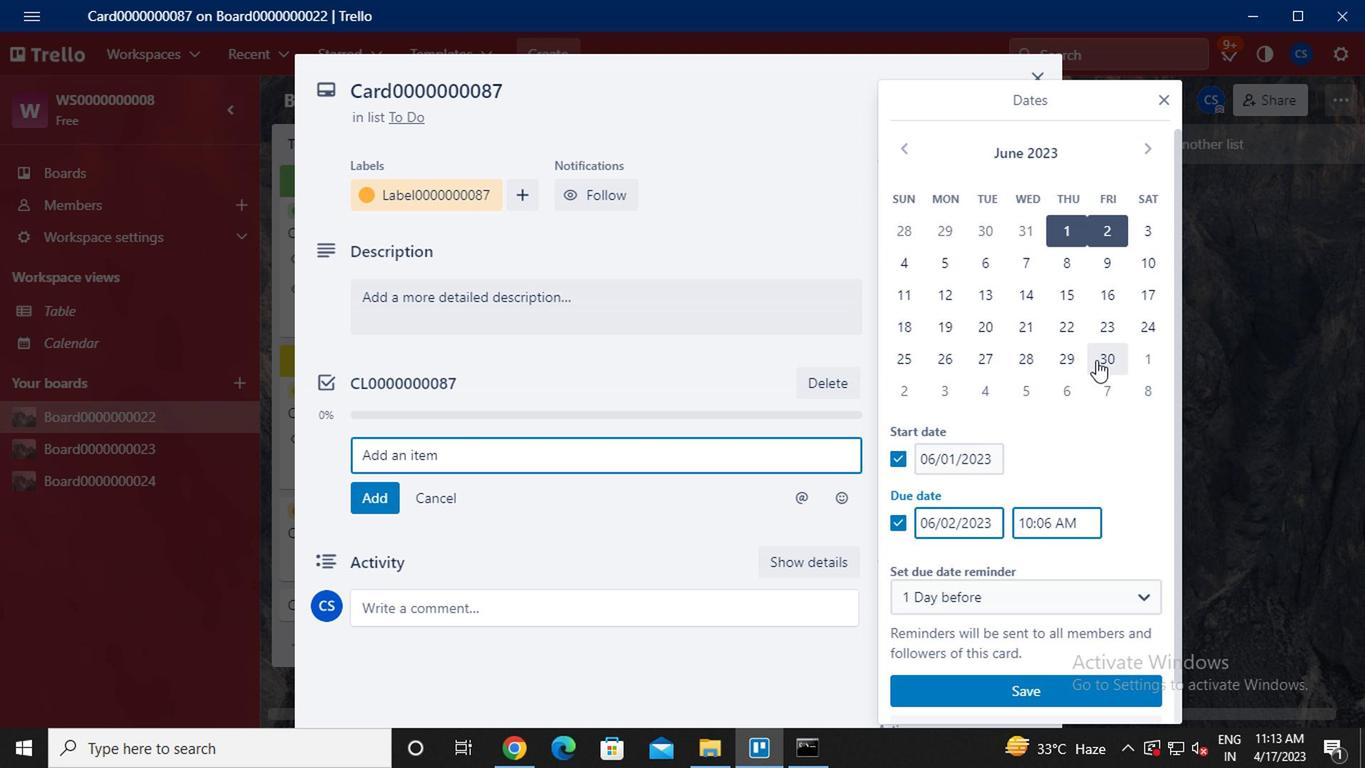 
Action: Mouse pressed left at (1098, 362)
Screenshot: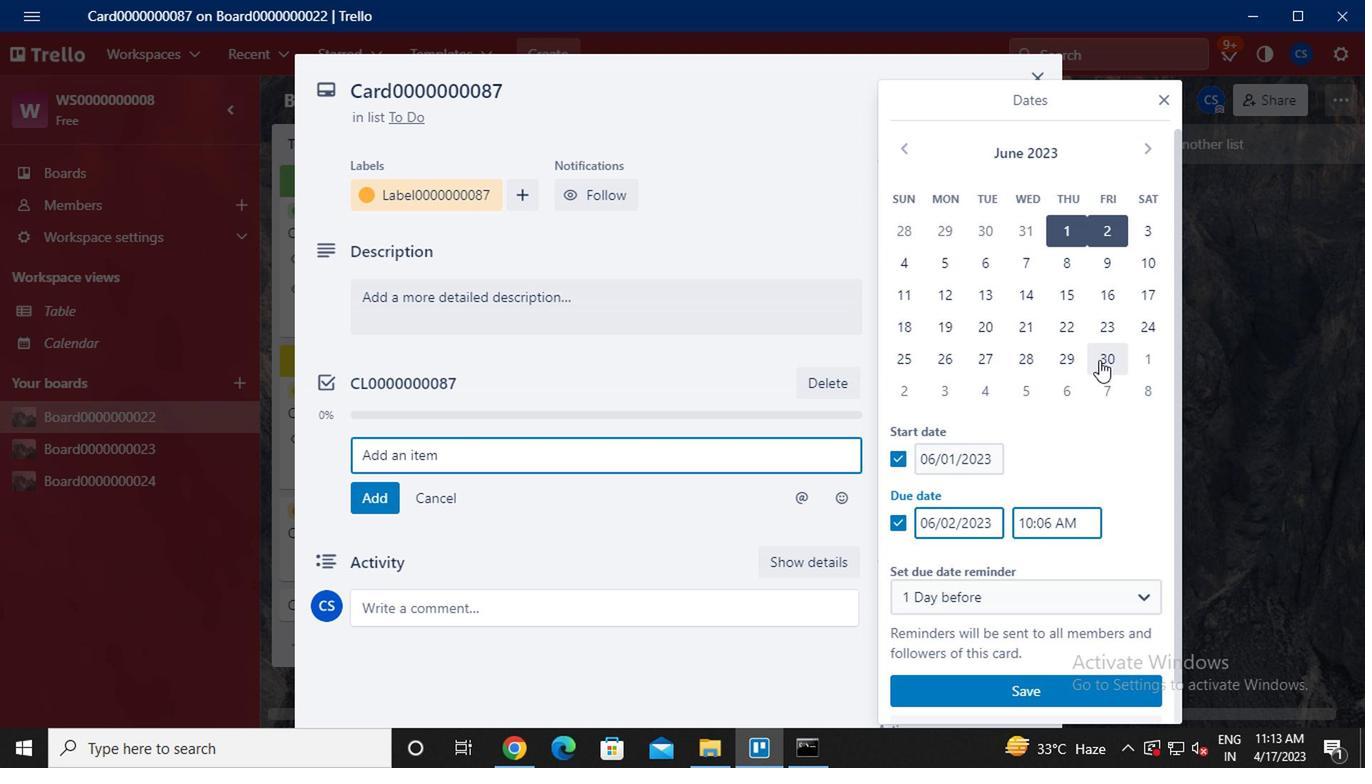 
Action: Mouse moved to (1021, 693)
Screenshot: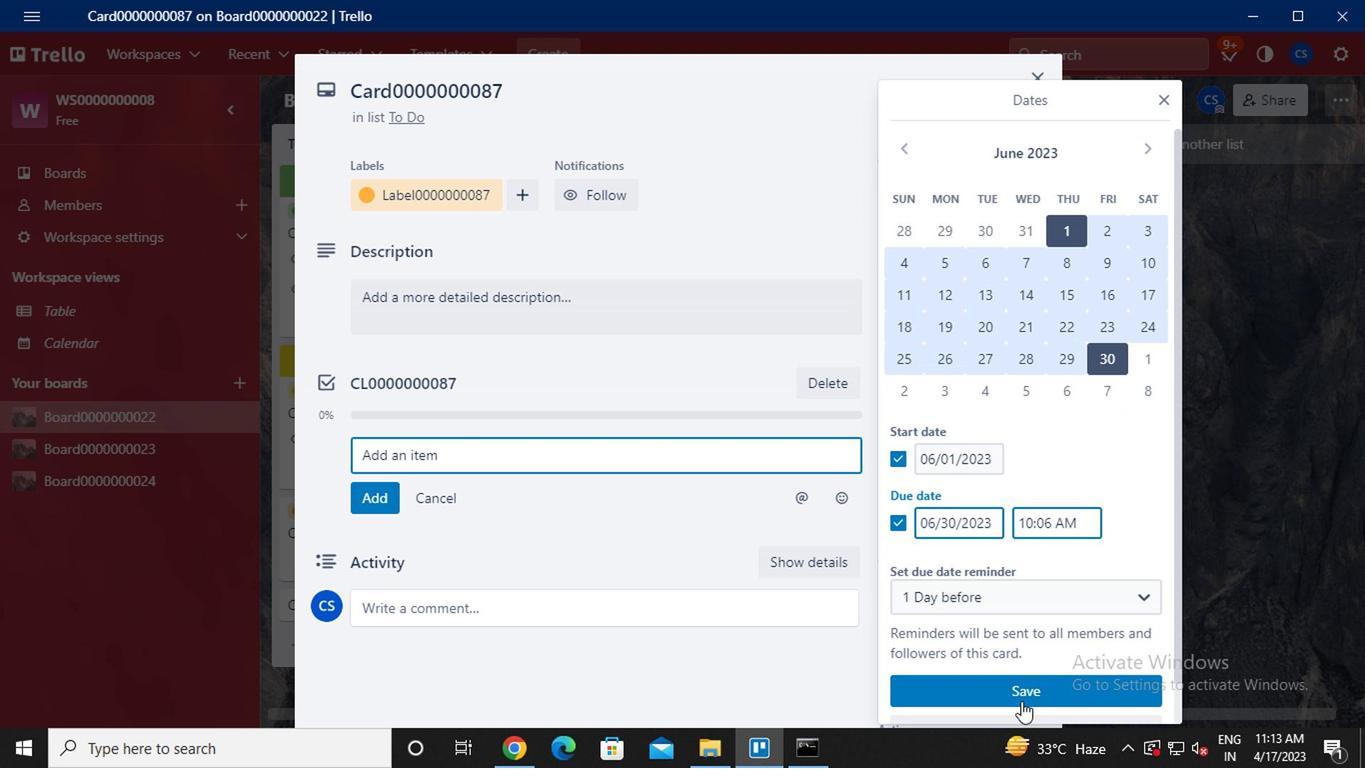 
Action: Mouse pressed left at (1021, 693)
Screenshot: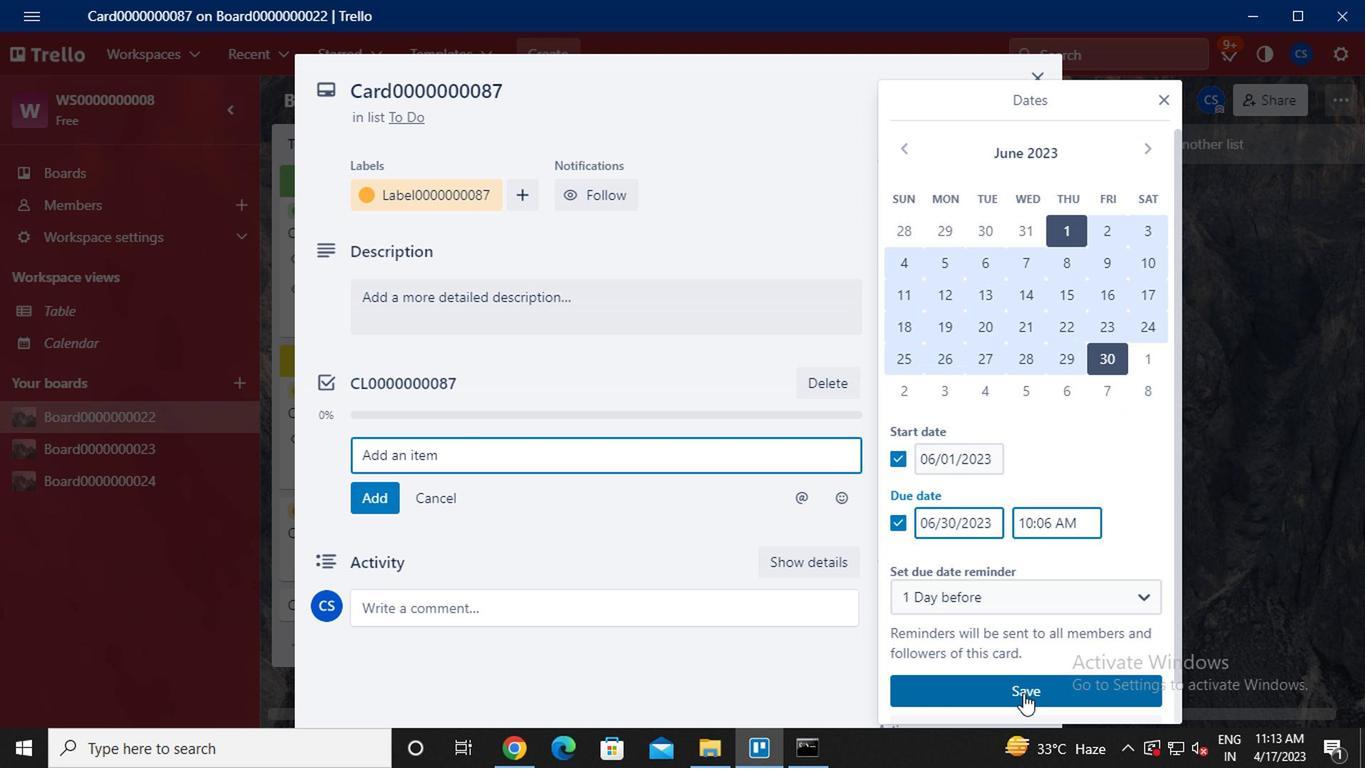 
Action: Mouse moved to (882, 551)
Screenshot: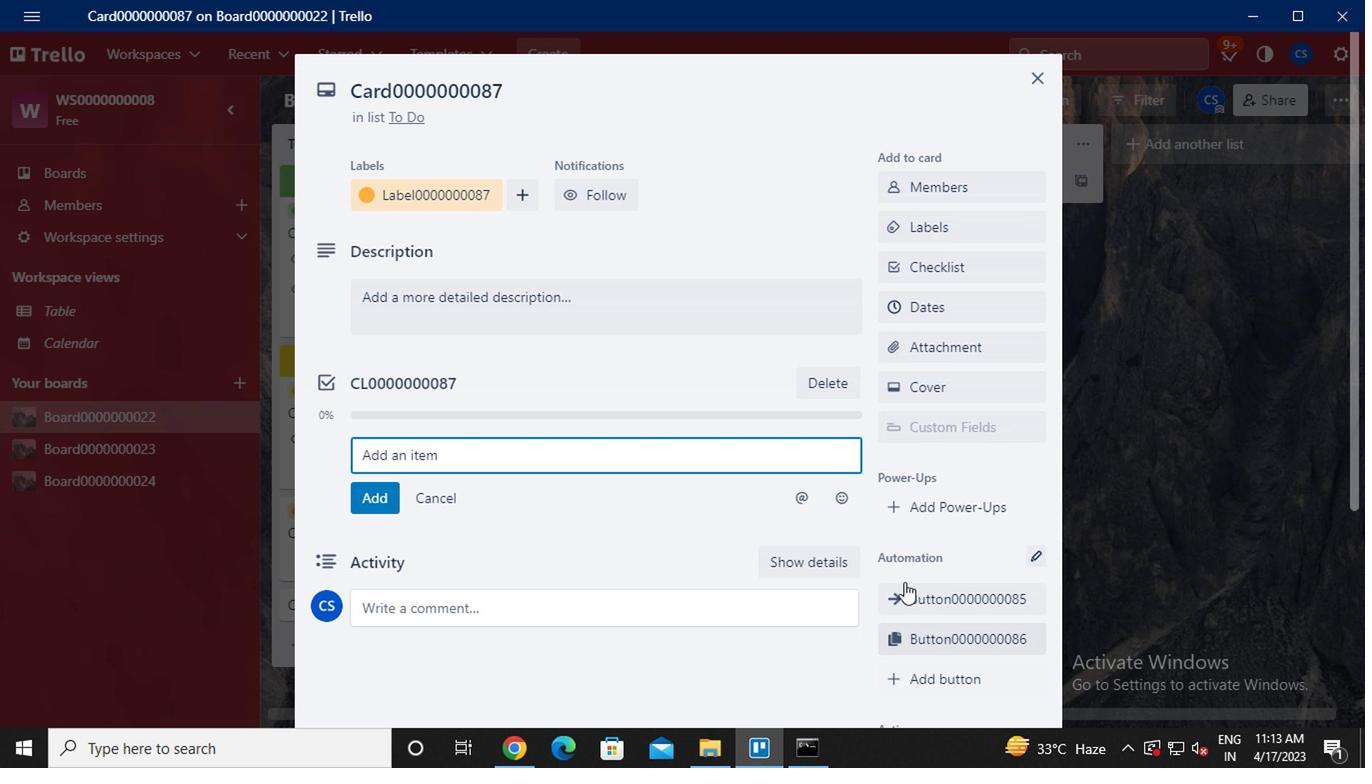 
